 Task: Look for space in Vittorio Veneto, Italy from 3rd August, 2023 to 17th August, 2023 for 3 adults, 1 child in price range Rs.3000 to Rs.15000. Place can be entire place with 3 bedrooms having 4 beds and 2 bathrooms. Property type can be house, flat, guest house. Booking option can be shelf check-in. Required host language is English.
Action: Mouse moved to (496, 78)
Screenshot: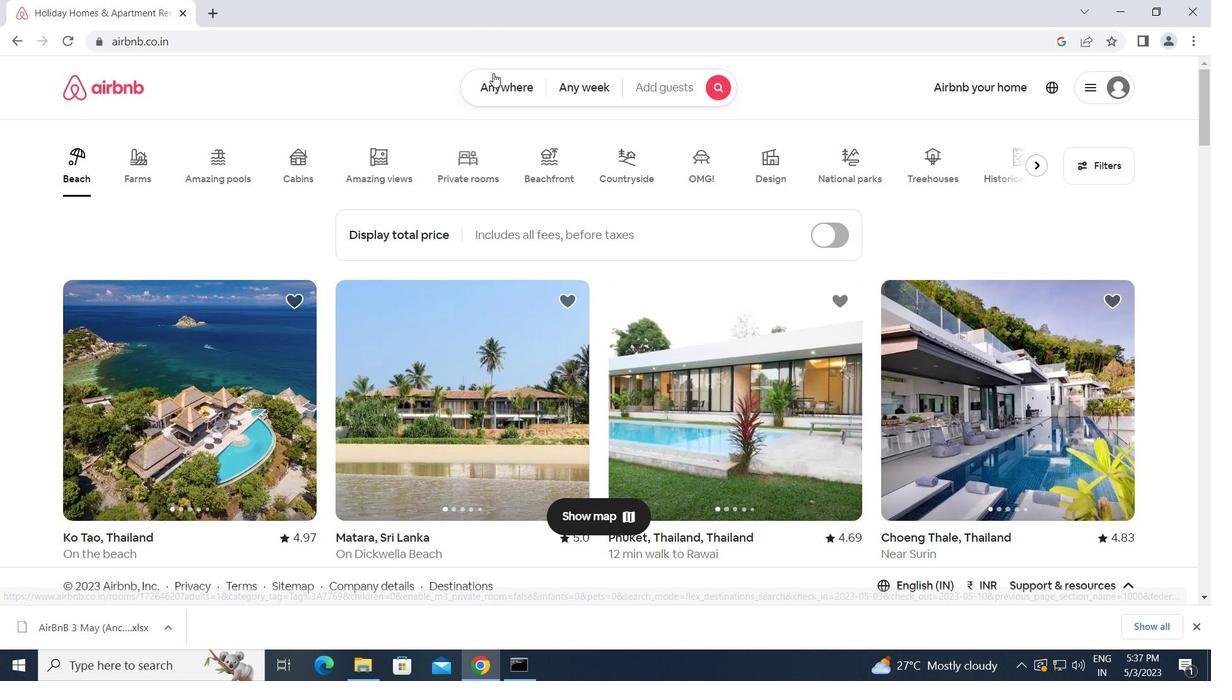 
Action: Mouse pressed left at (496, 78)
Screenshot: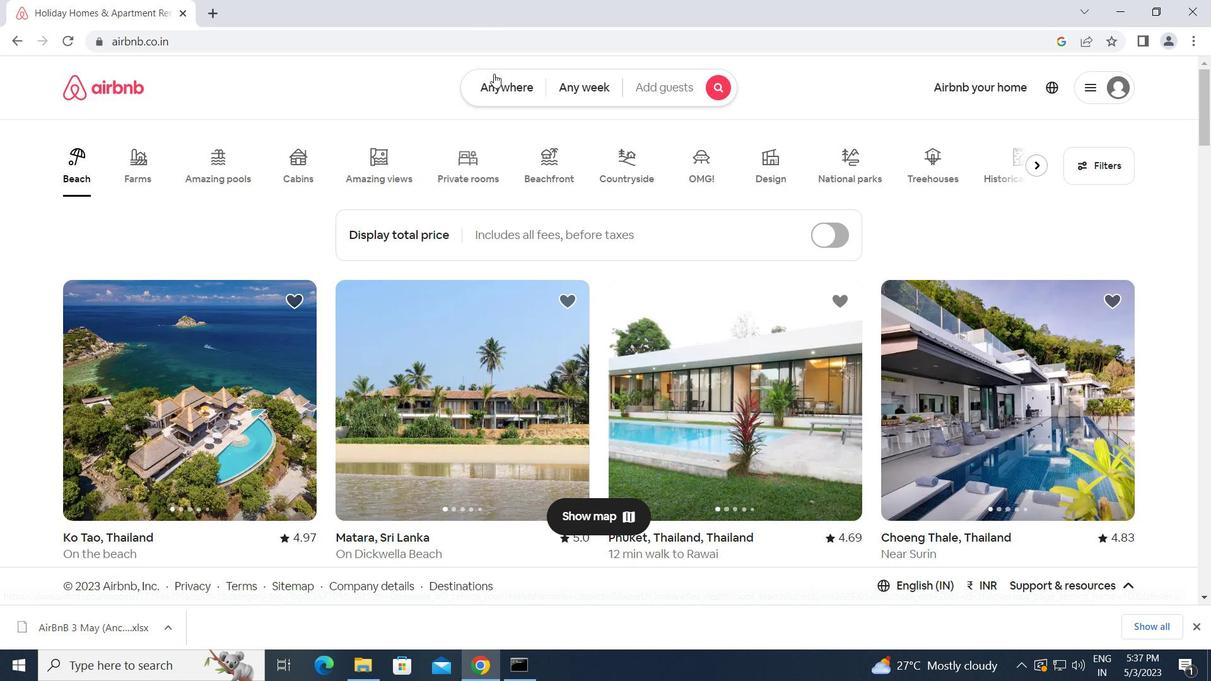 
Action: Mouse moved to (456, 123)
Screenshot: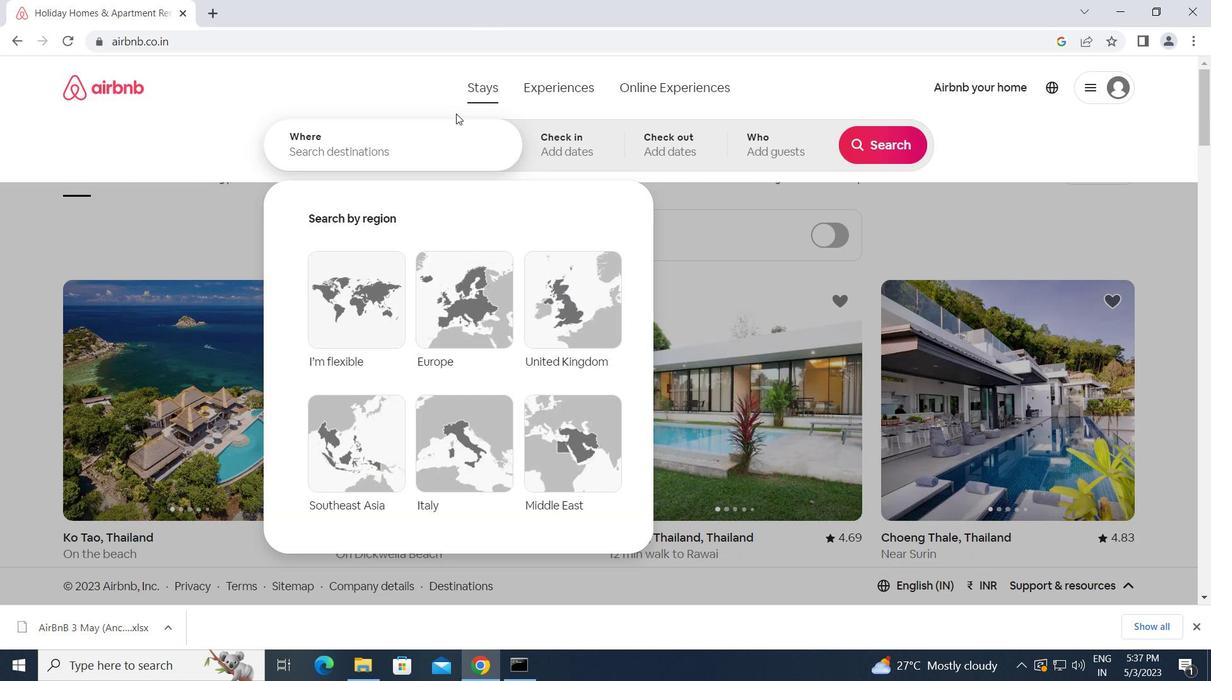 
Action: Mouse pressed left at (456, 123)
Screenshot: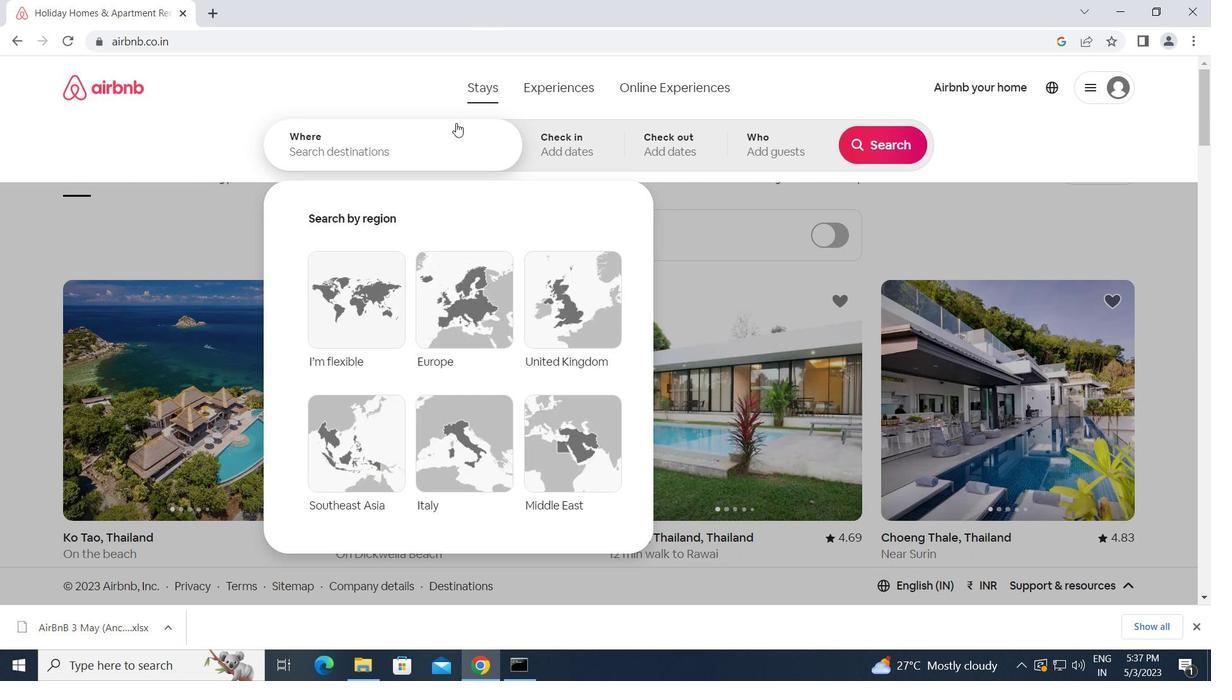 
Action: Key pressed v<Key.caps_lock>ittorio<Key.space><Key.caps_lock>v<Key.caps_lock>eneto,<Key.space><Key.caps_lock>i<Key.caps_lock>taly<Key.enter>
Screenshot: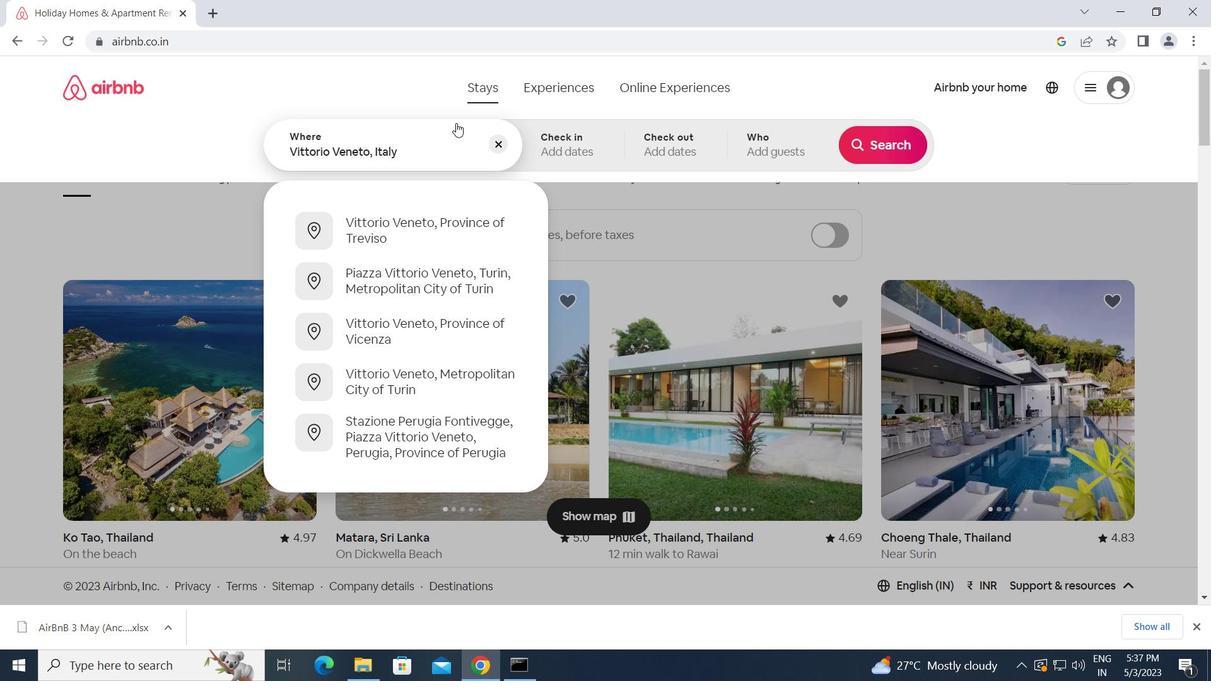 
Action: Mouse moved to (881, 270)
Screenshot: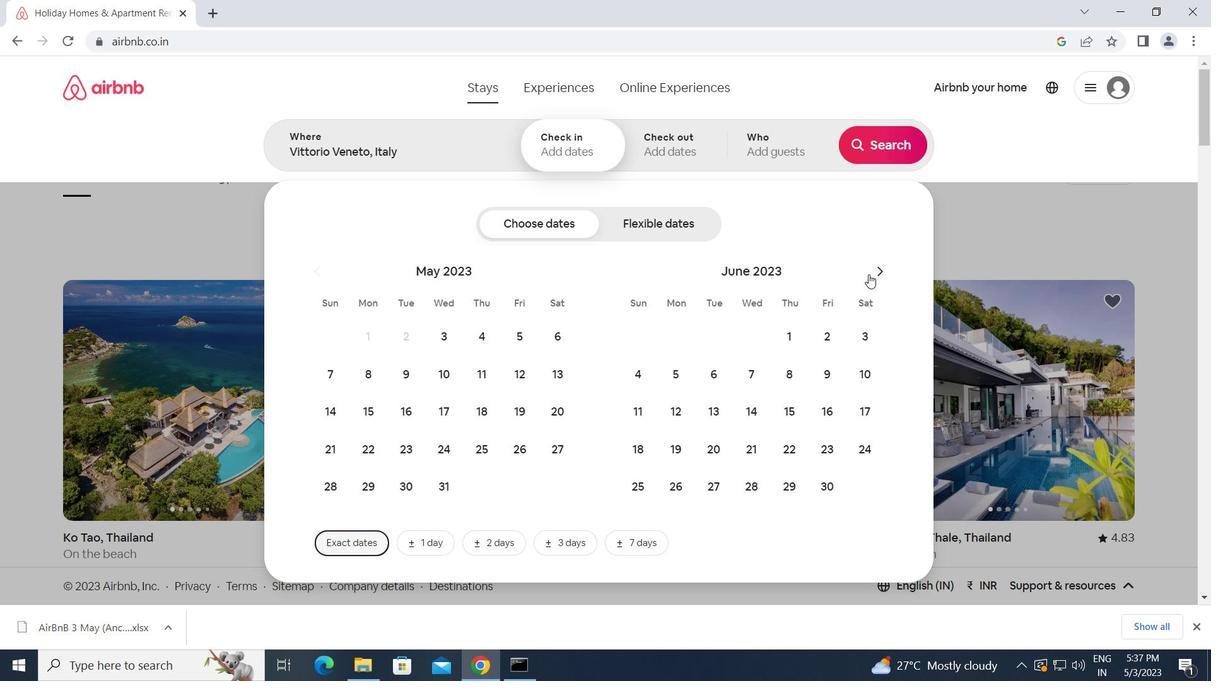 
Action: Mouse pressed left at (881, 270)
Screenshot: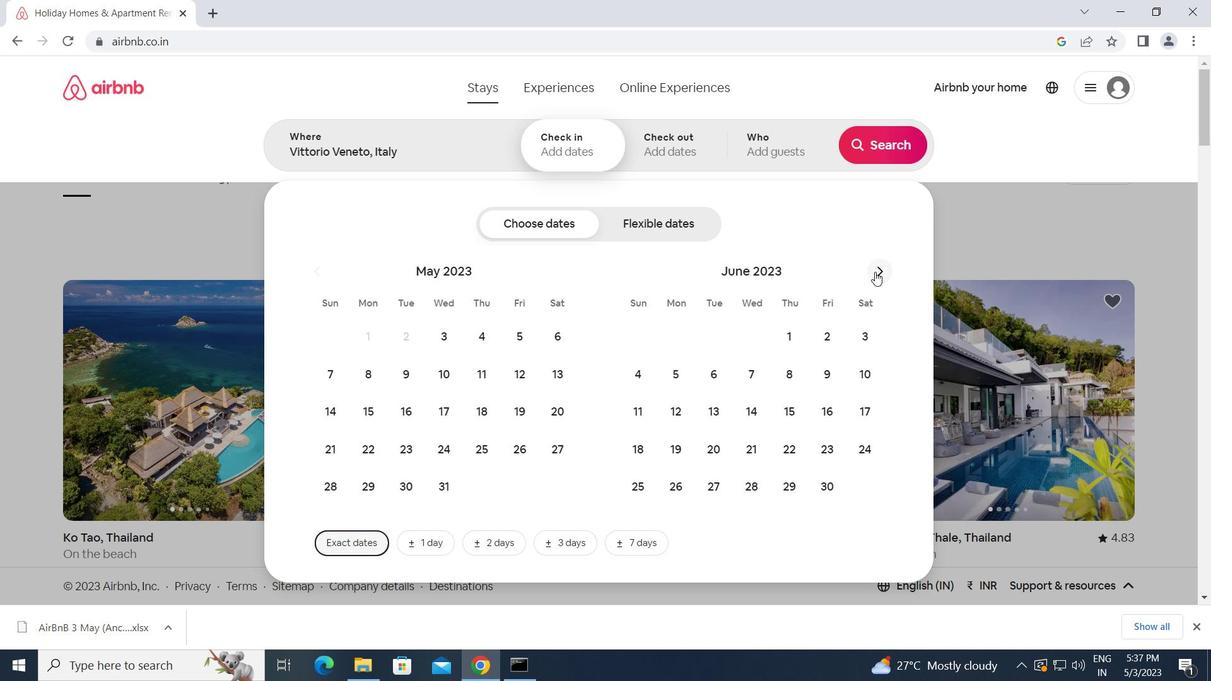 
Action: Mouse pressed left at (881, 270)
Screenshot: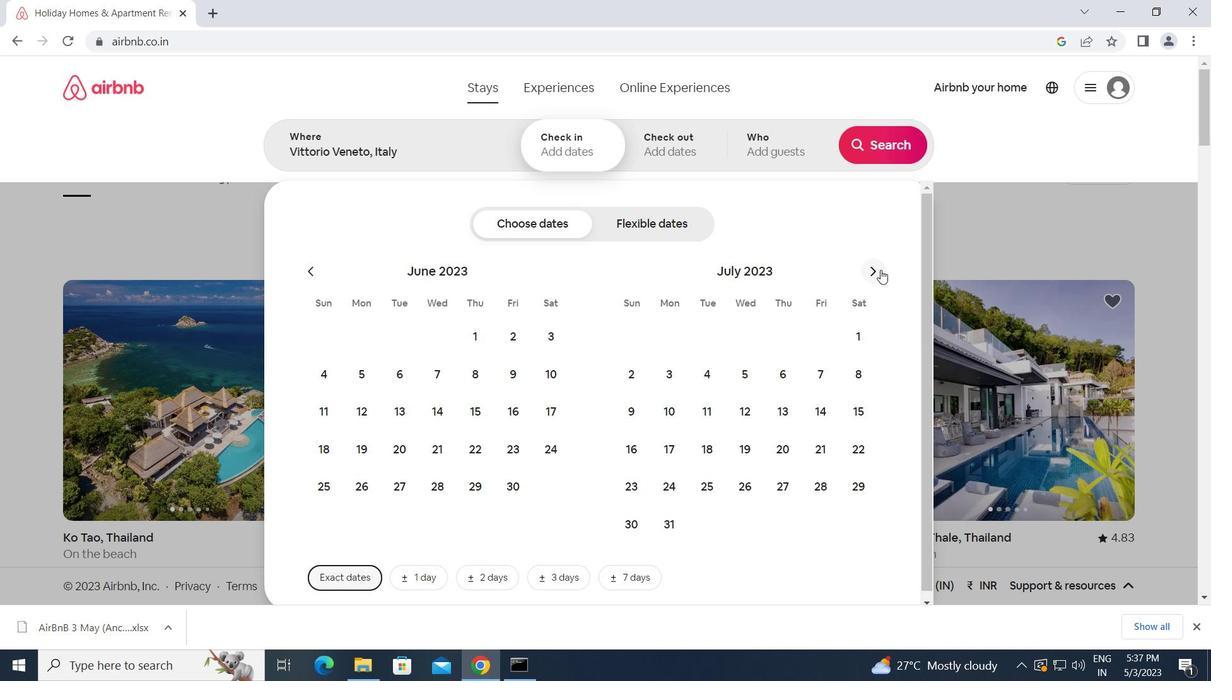 
Action: Mouse moved to (786, 335)
Screenshot: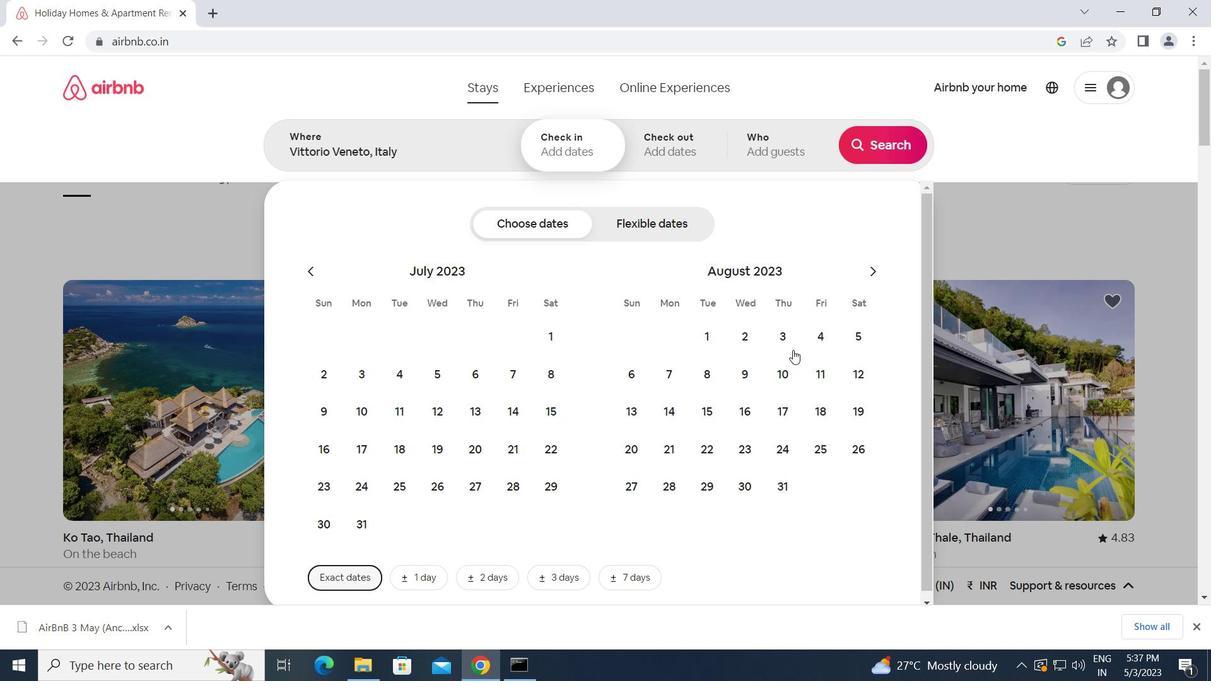 
Action: Mouse pressed left at (786, 335)
Screenshot: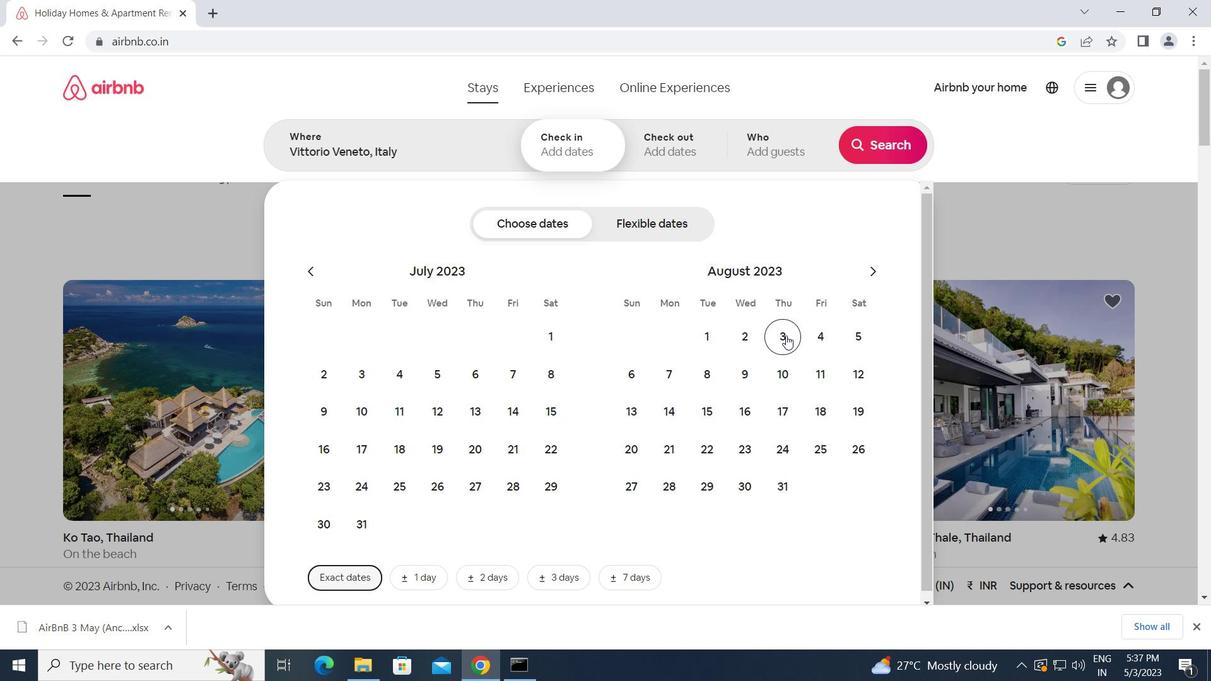
Action: Mouse moved to (793, 415)
Screenshot: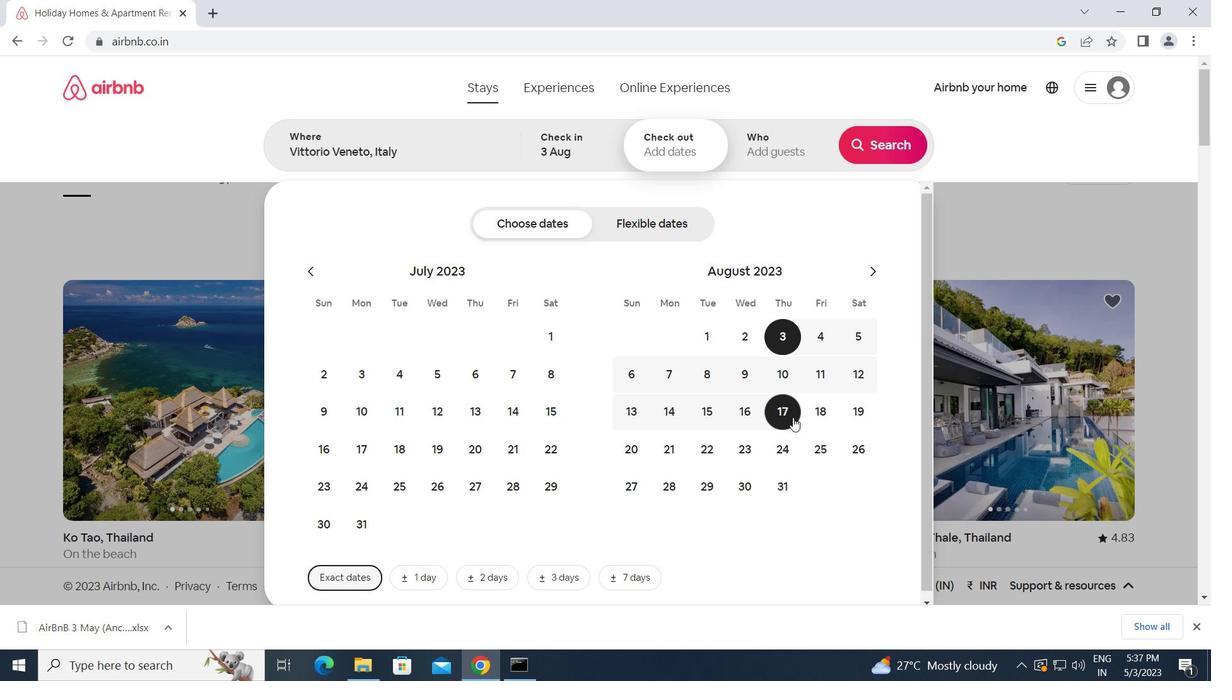 
Action: Mouse pressed left at (793, 415)
Screenshot: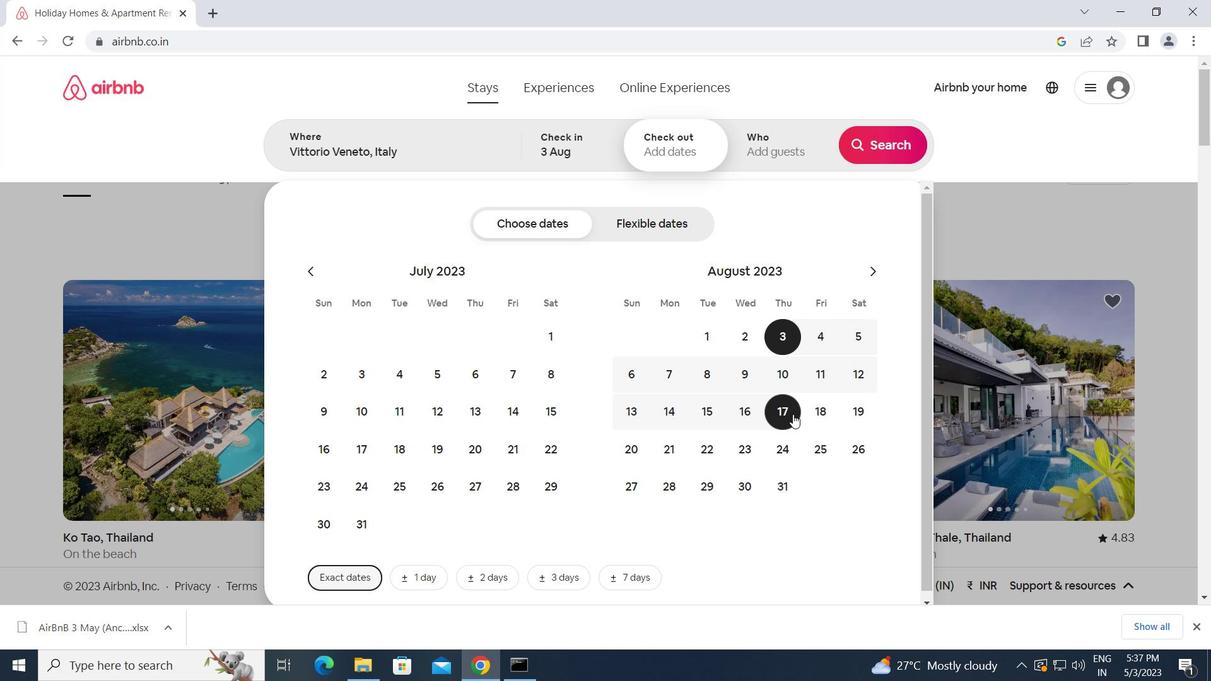 
Action: Mouse moved to (775, 154)
Screenshot: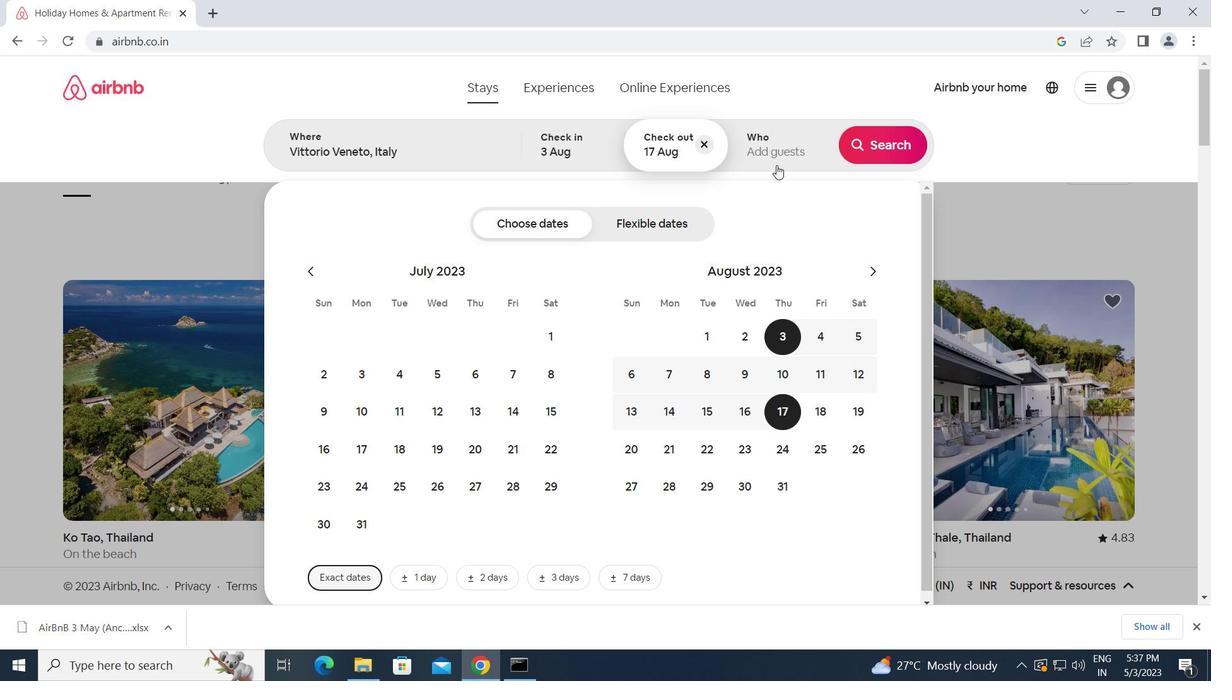 
Action: Mouse pressed left at (775, 154)
Screenshot: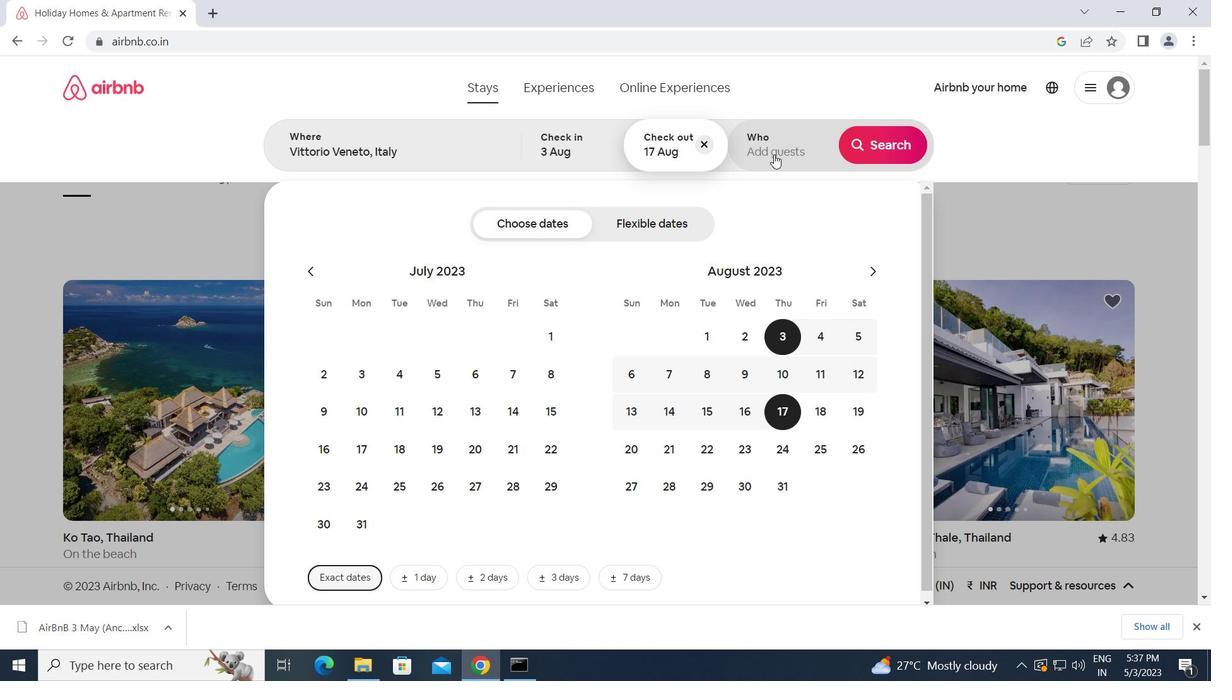 
Action: Mouse moved to (889, 226)
Screenshot: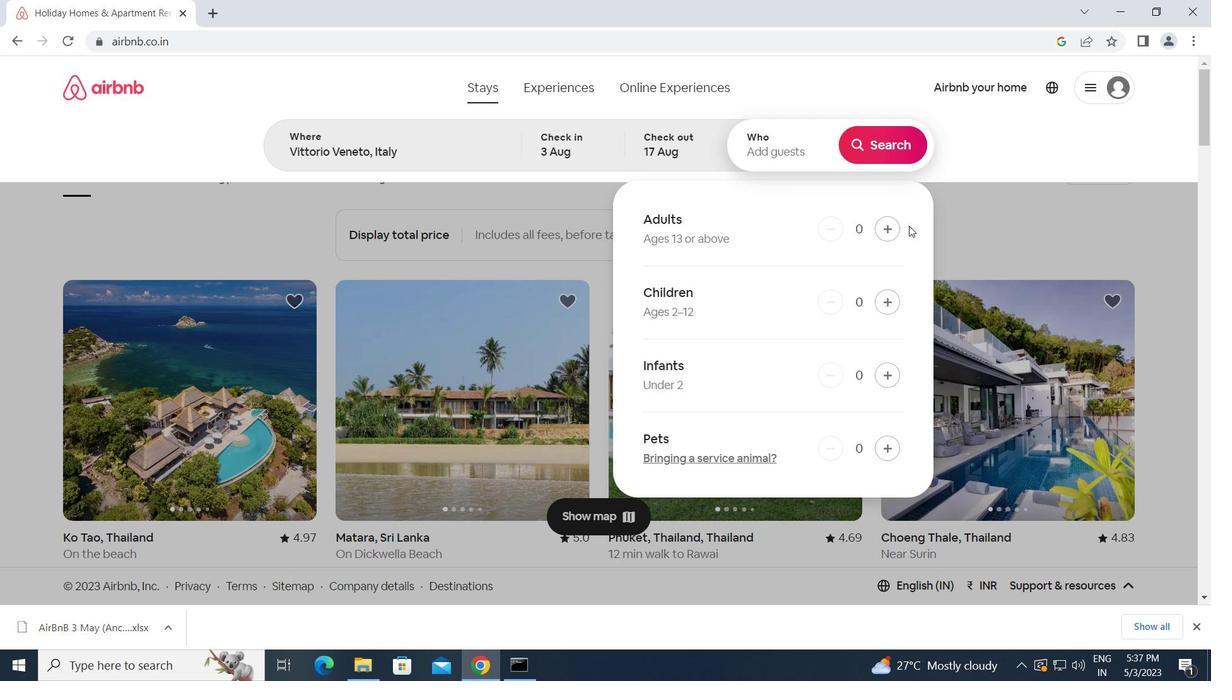 
Action: Mouse pressed left at (889, 226)
Screenshot: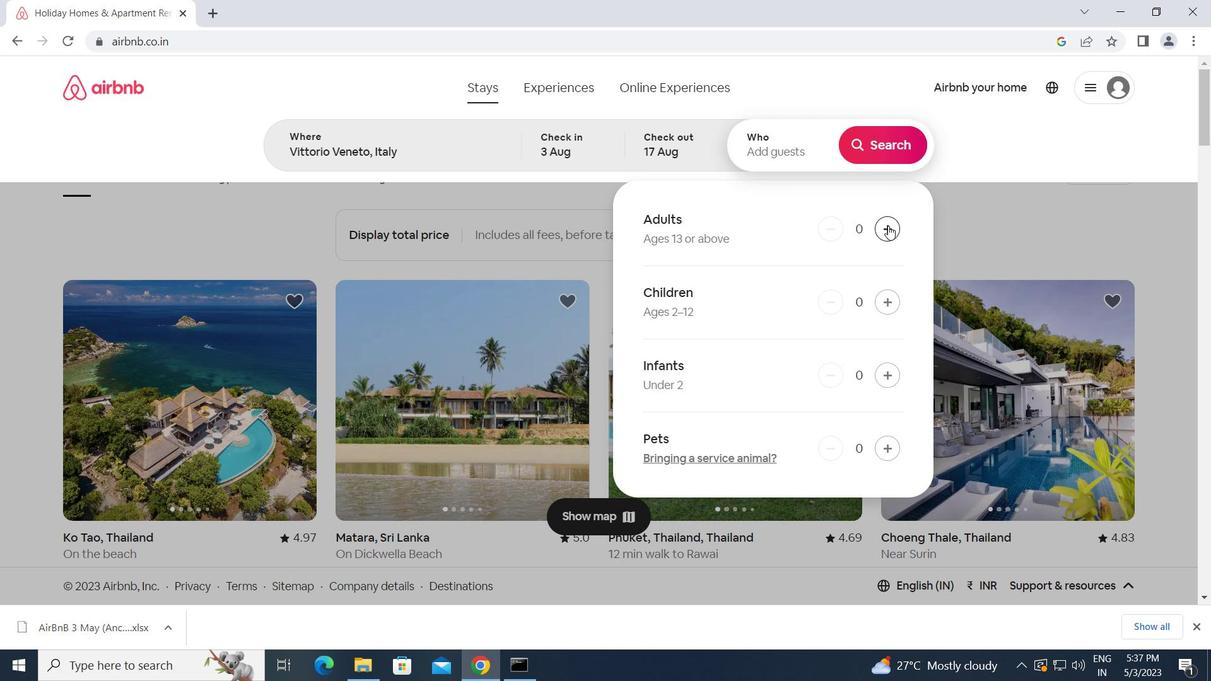 
Action: Mouse pressed left at (889, 226)
Screenshot: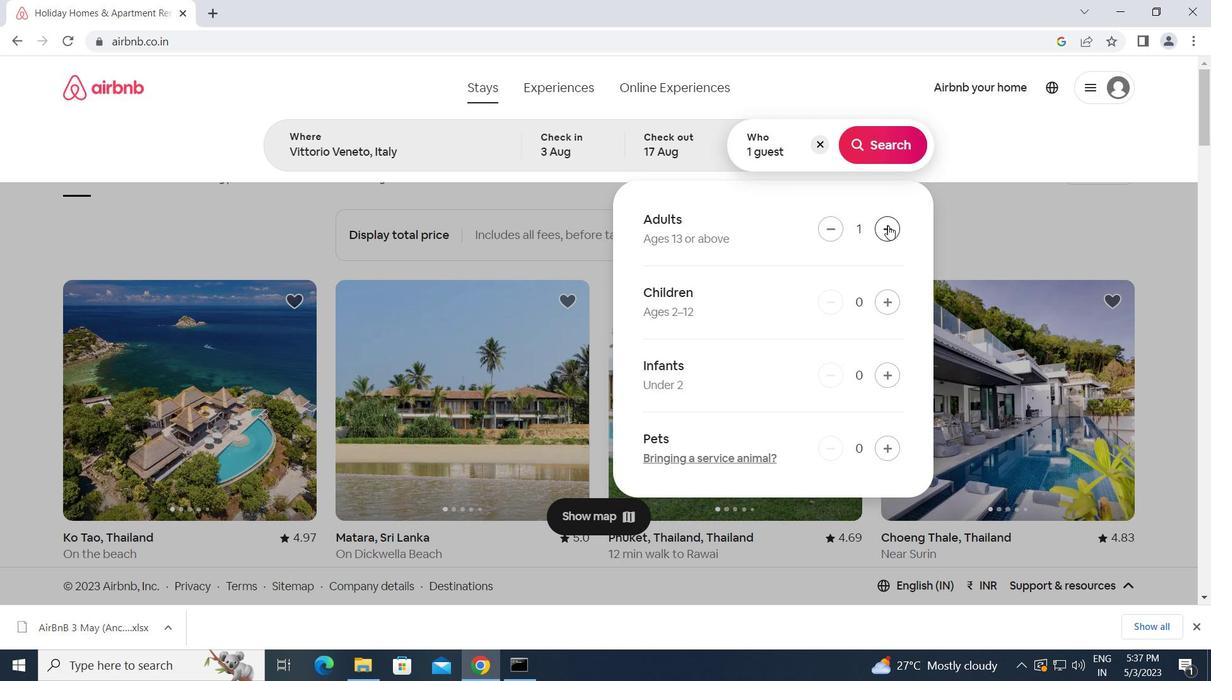
Action: Mouse pressed left at (889, 226)
Screenshot: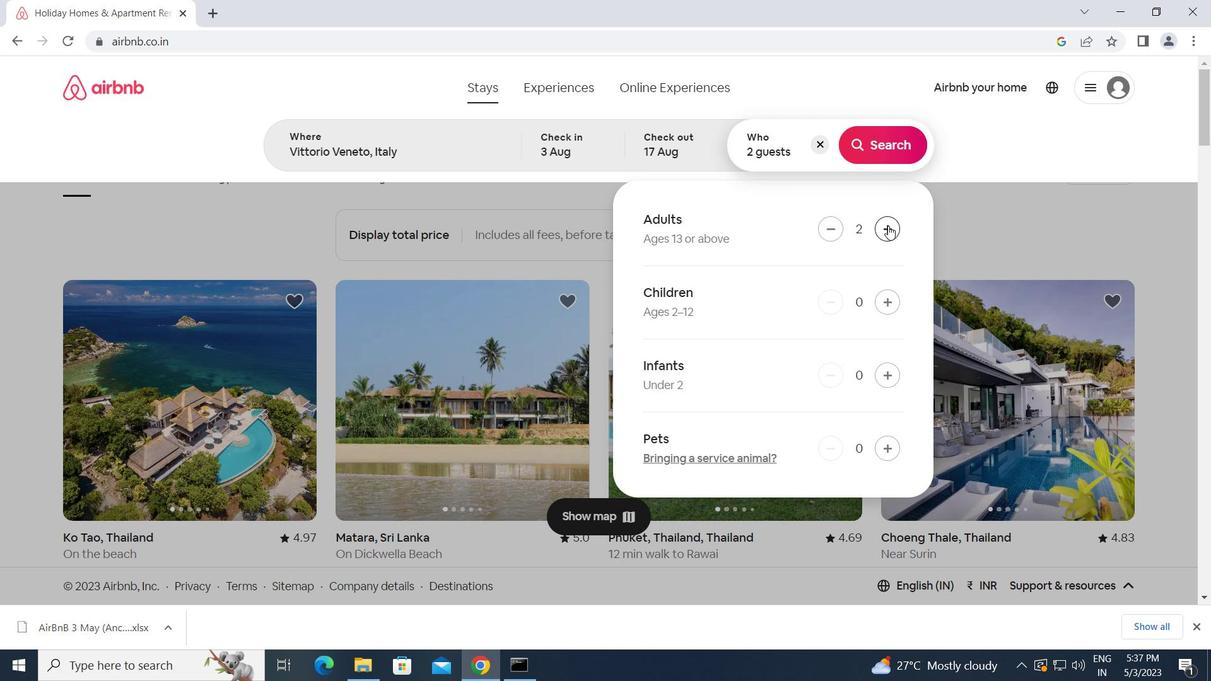 
Action: Mouse moved to (878, 299)
Screenshot: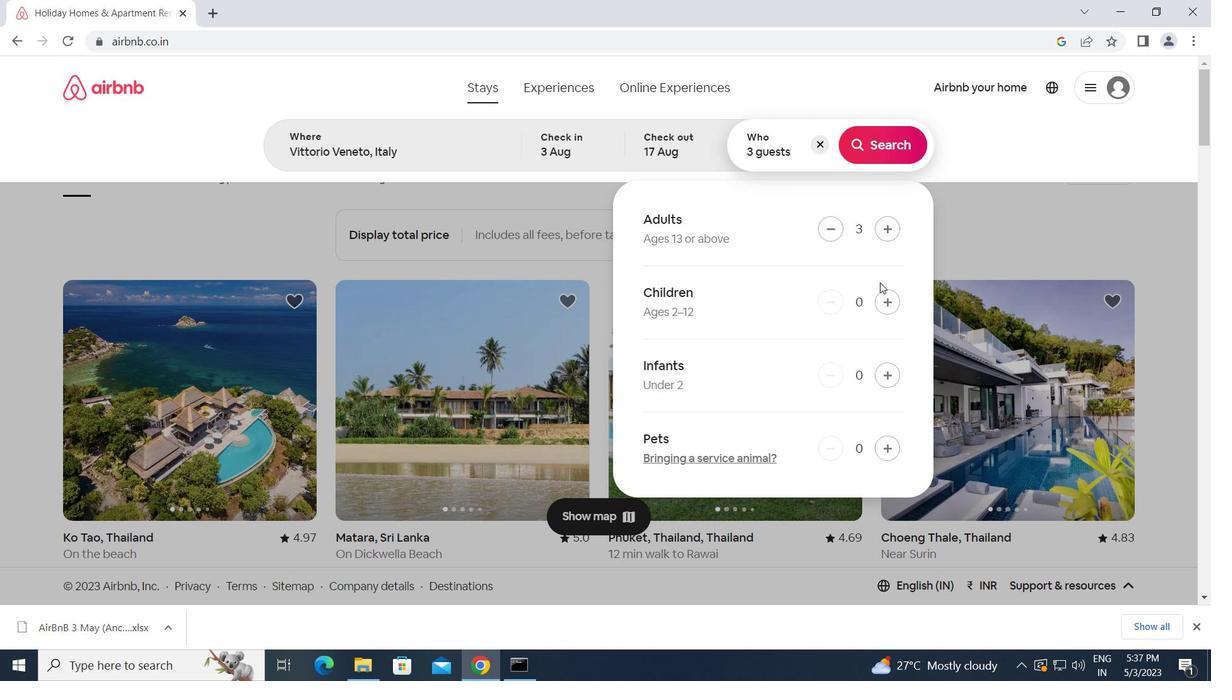 
Action: Mouse pressed left at (878, 299)
Screenshot: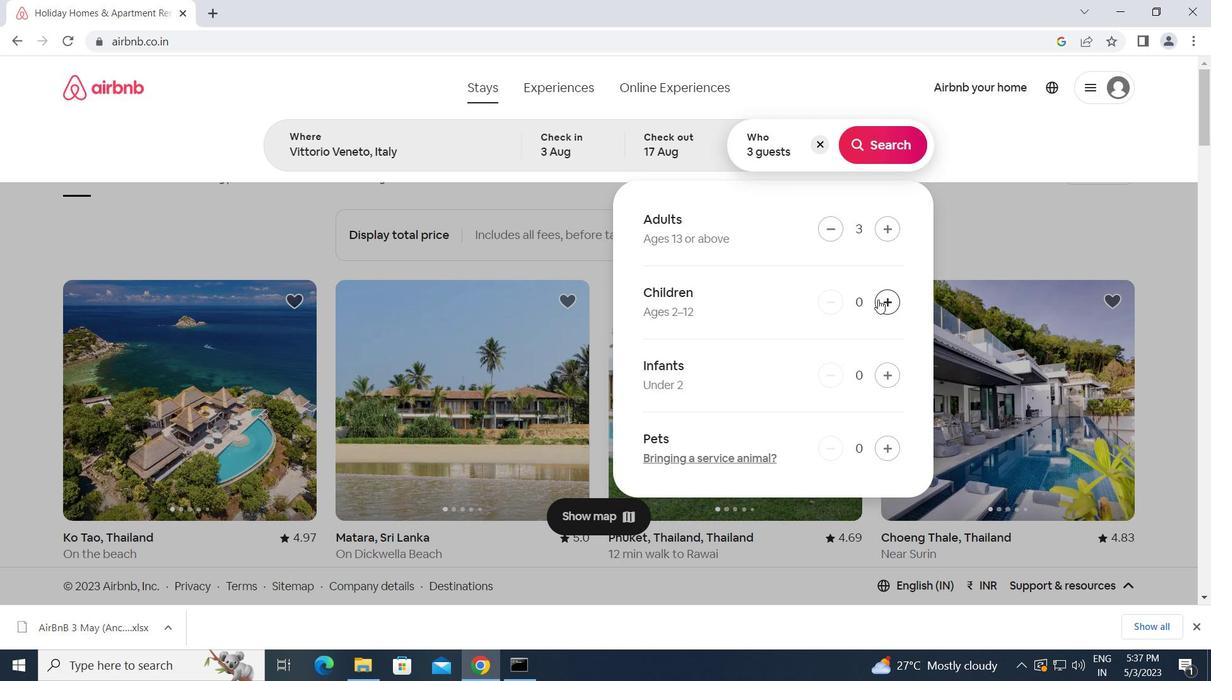 
Action: Mouse moved to (888, 145)
Screenshot: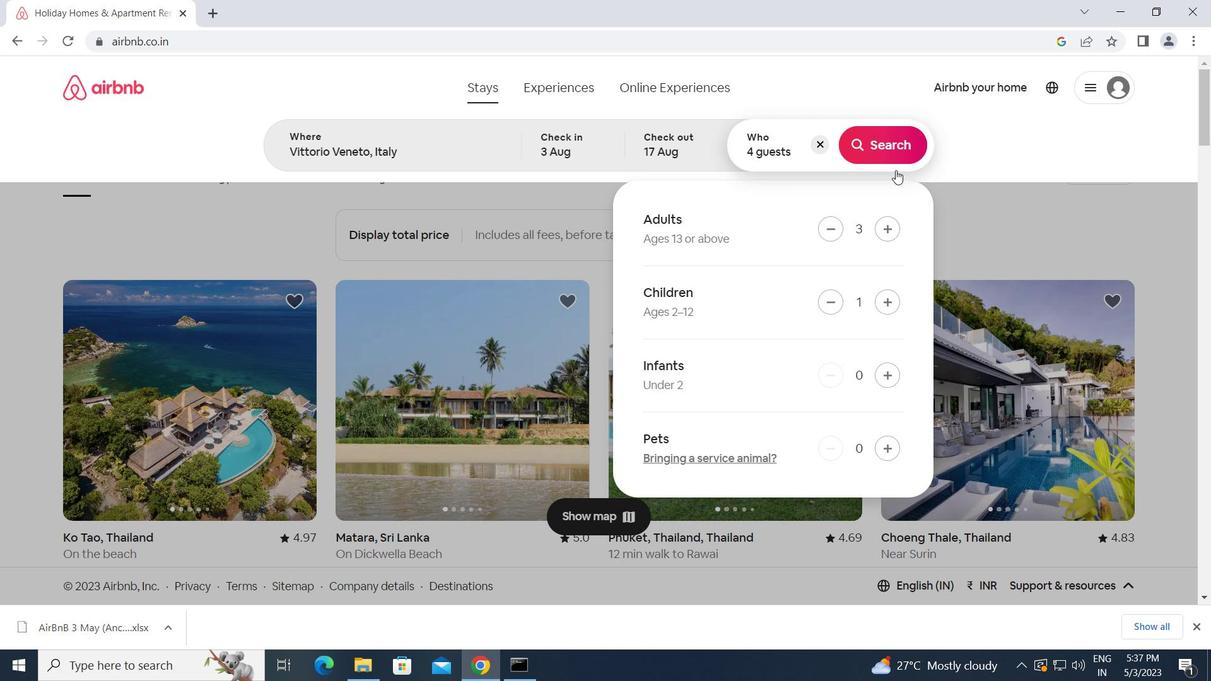 
Action: Mouse pressed left at (888, 145)
Screenshot: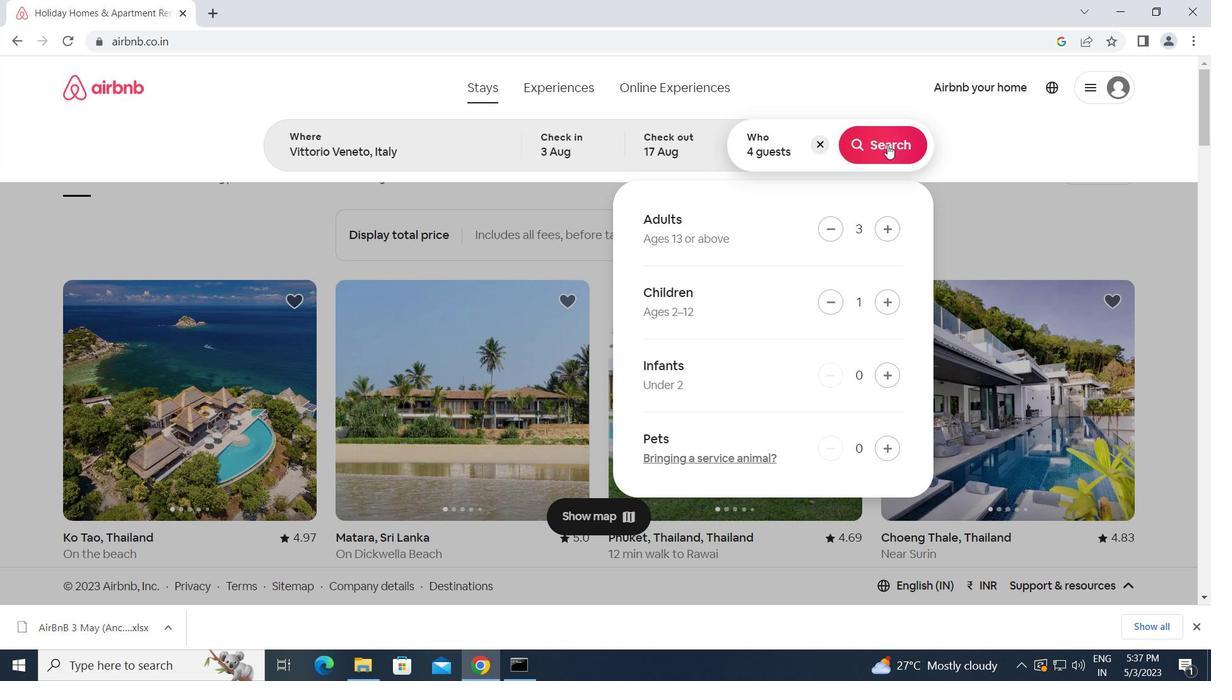 
Action: Mouse moved to (1154, 152)
Screenshot: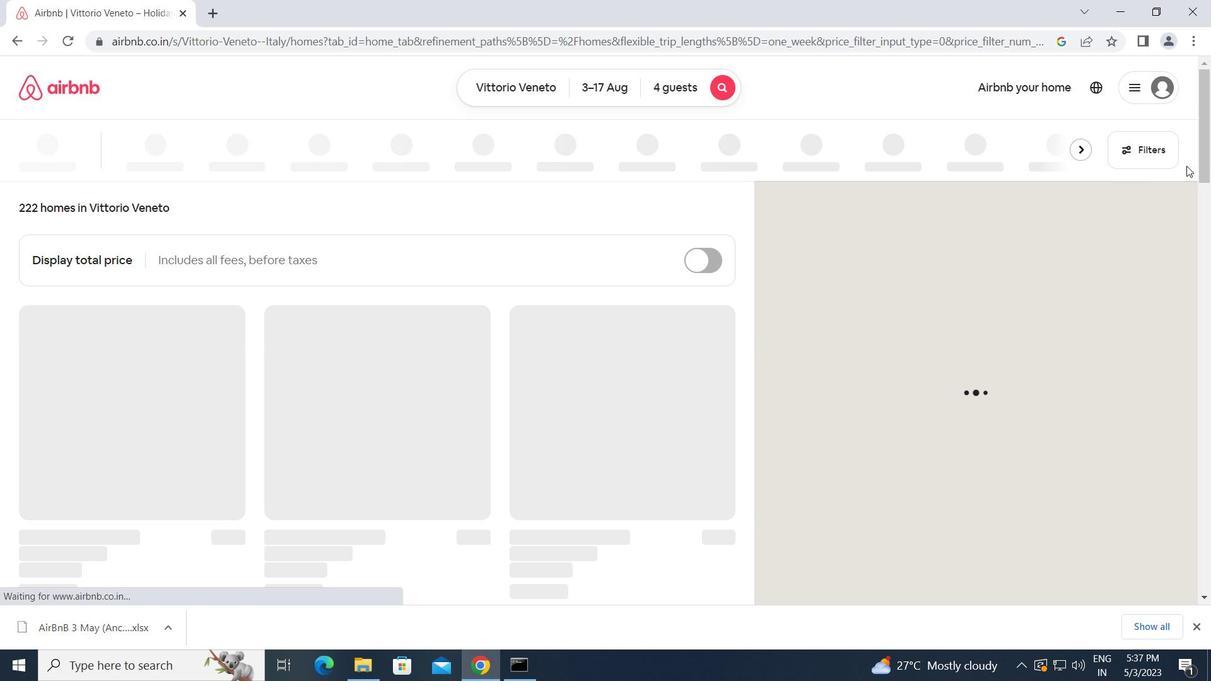 
Action: Mouse pressed left at (1154, 152)
Screenshot: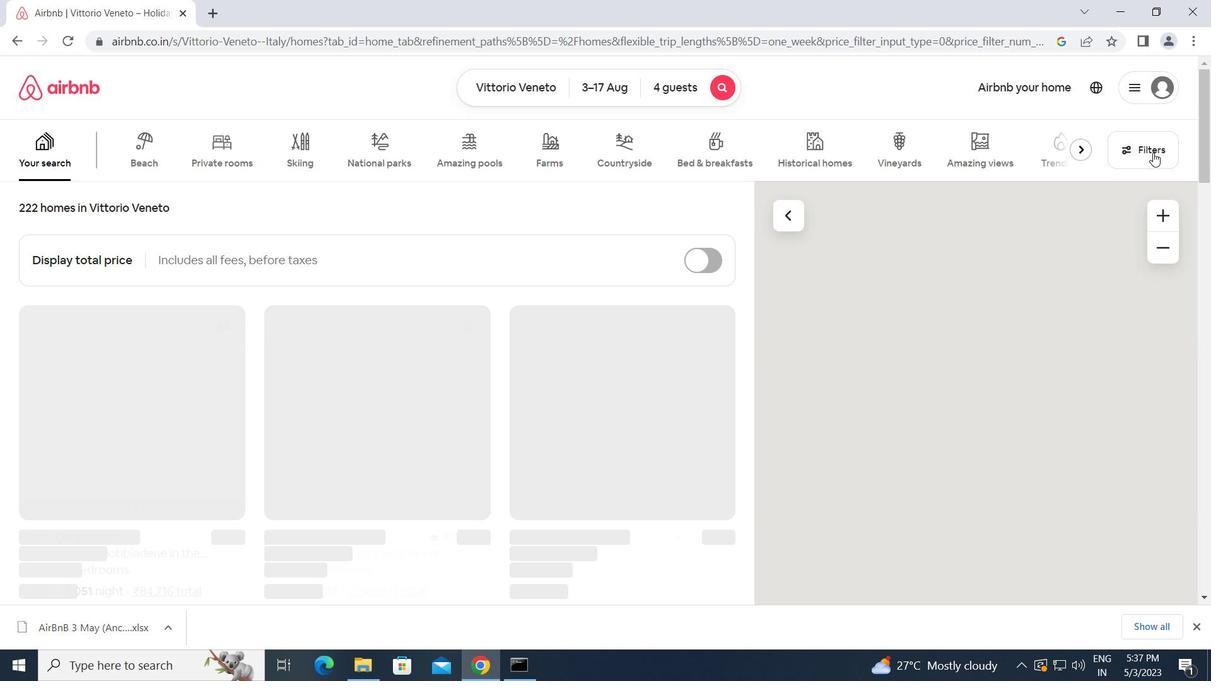 
Action: Mouse moved to (390, 348)
Screenshot: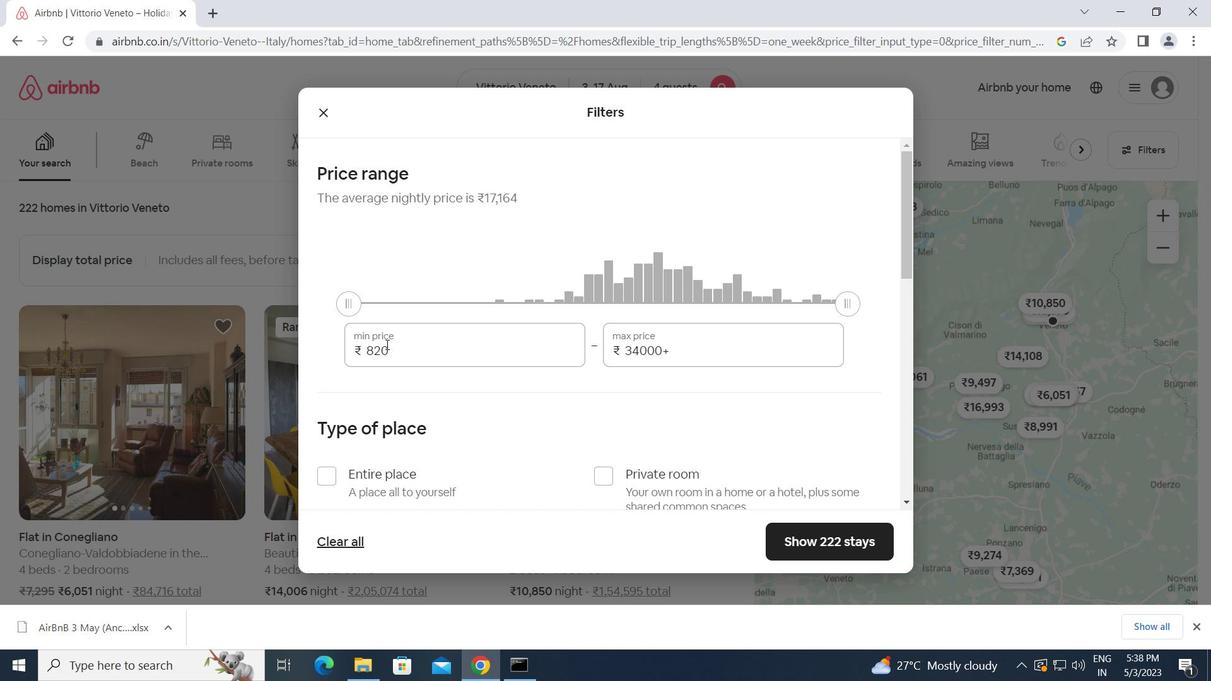 
Action: Mouse pressed left at (390, 348)
Screenshot: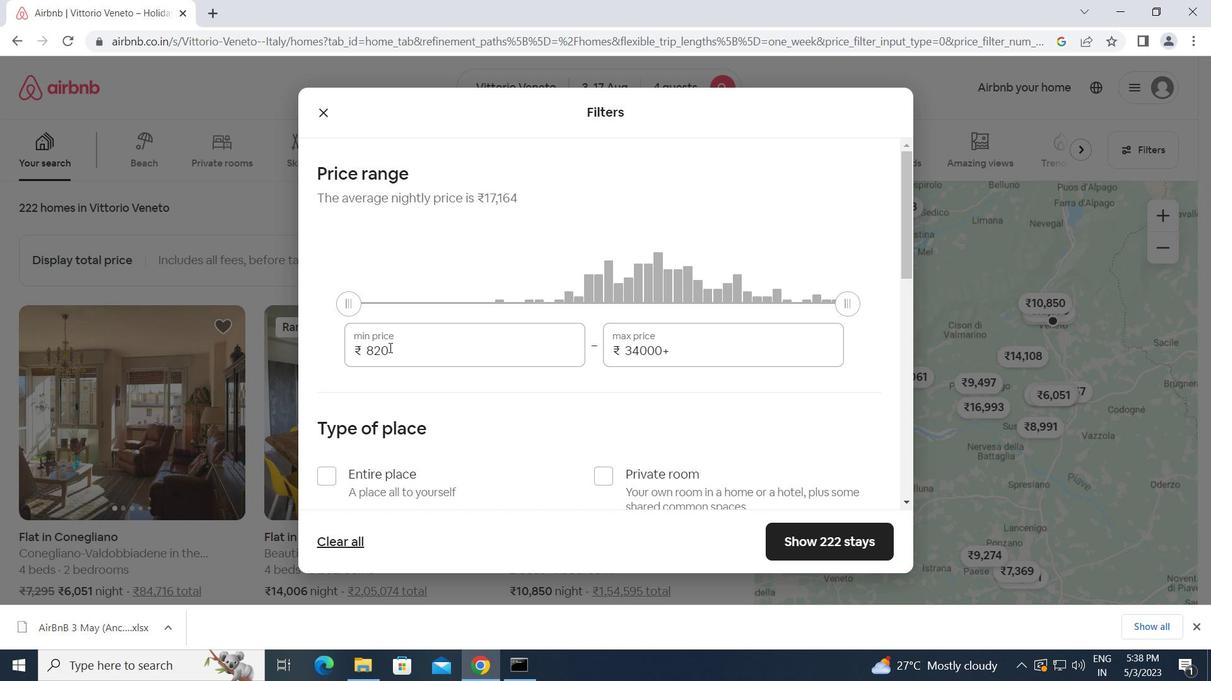 
Action: Mouse moved to (344, 354)
Screenshot: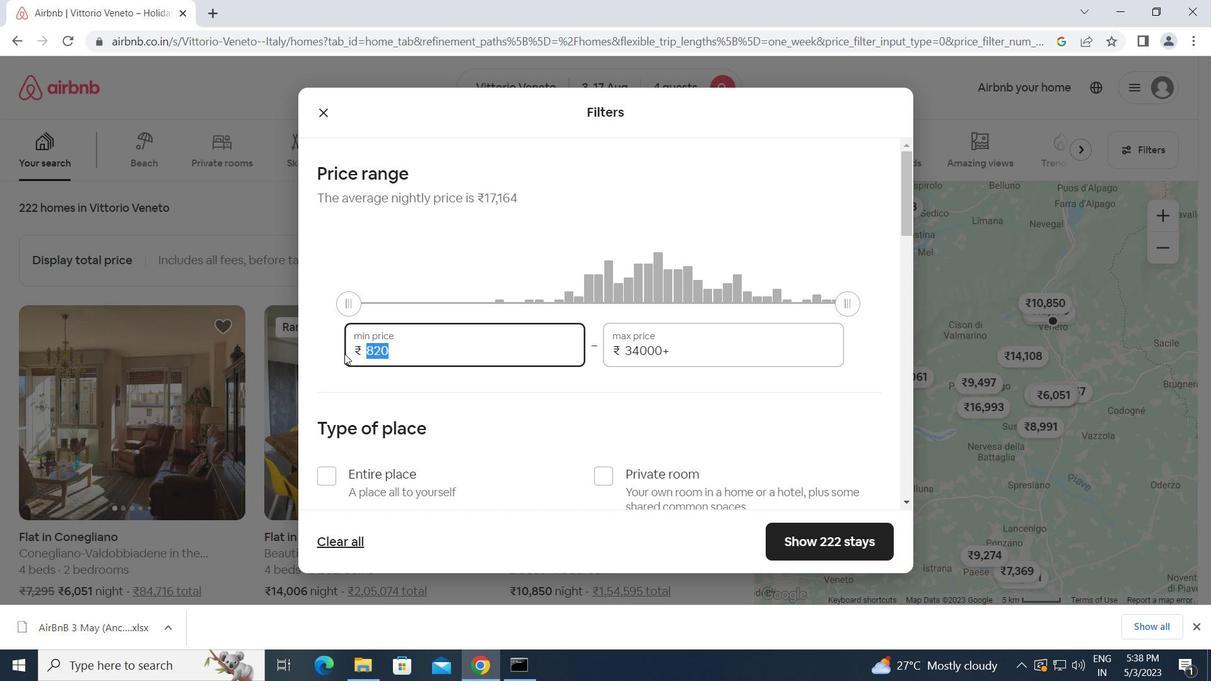 
Action: Key pressed 3000<Key.tab>150<Key.backspace><Key.backspace><Key.backspace><Key.backspace><Key.backspace><Key.backspace><Key.backspace><Key.backspace><Key.backspace><Key.backspace><Key.backspace><Key.backspace><Key.backspace><Key.backspace>15000
Screenshot: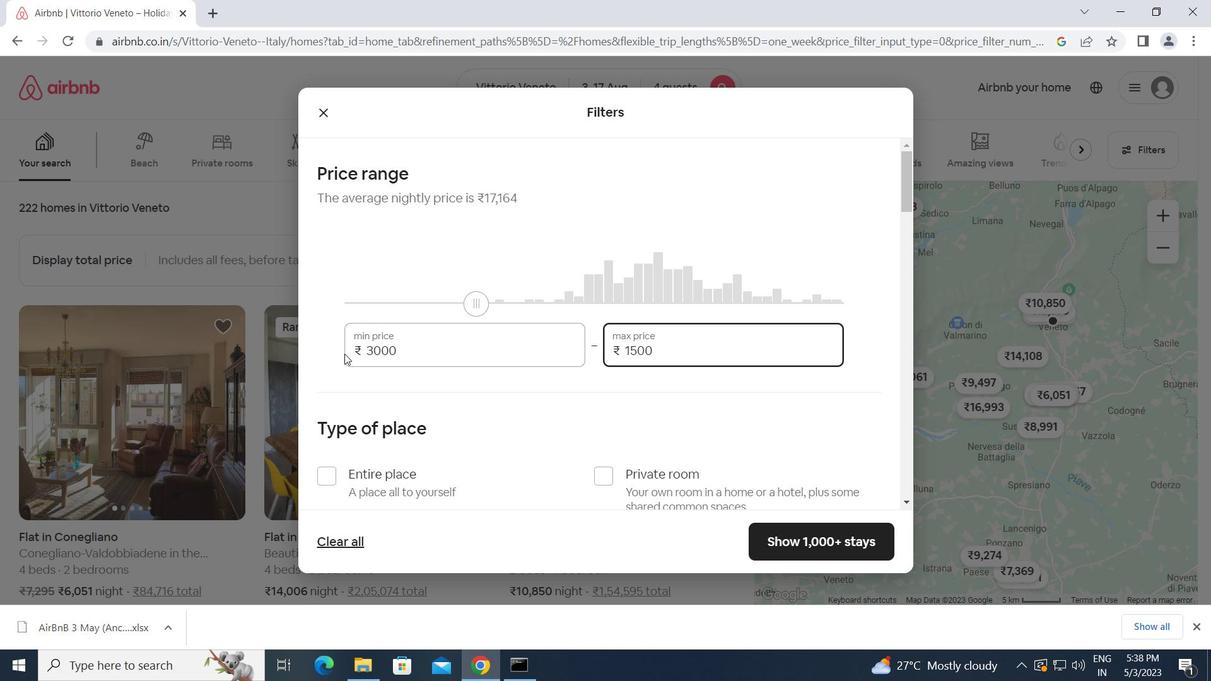 
Action: Mouse moved to (343, 359)
Screenshot: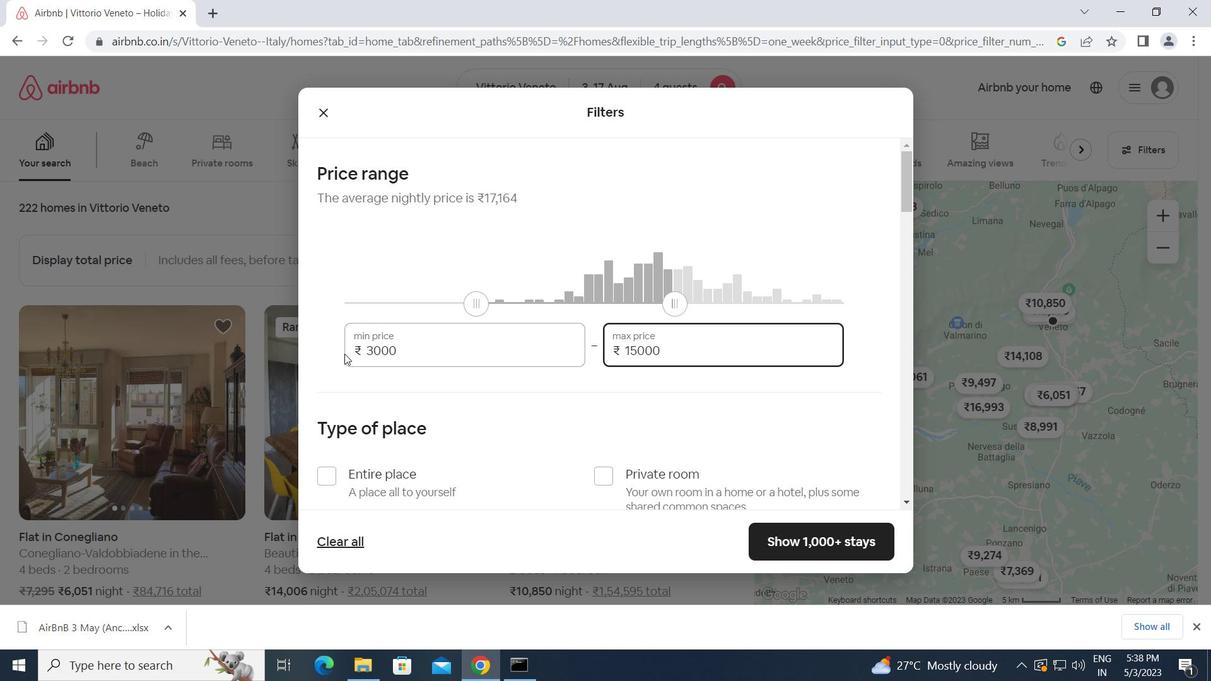 
Action: Mouse scrolled (343, 358) with delta (0, 0)
Screenshot: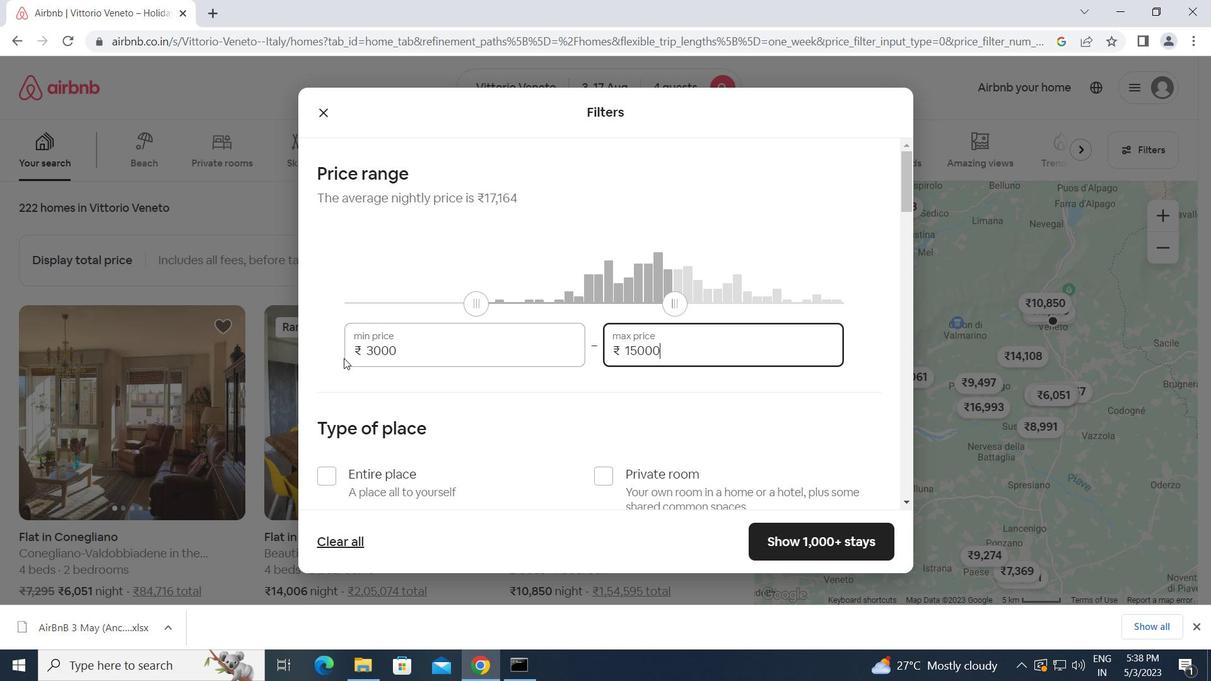 
Action: Mouse moved to (333, 401)
Screenshot: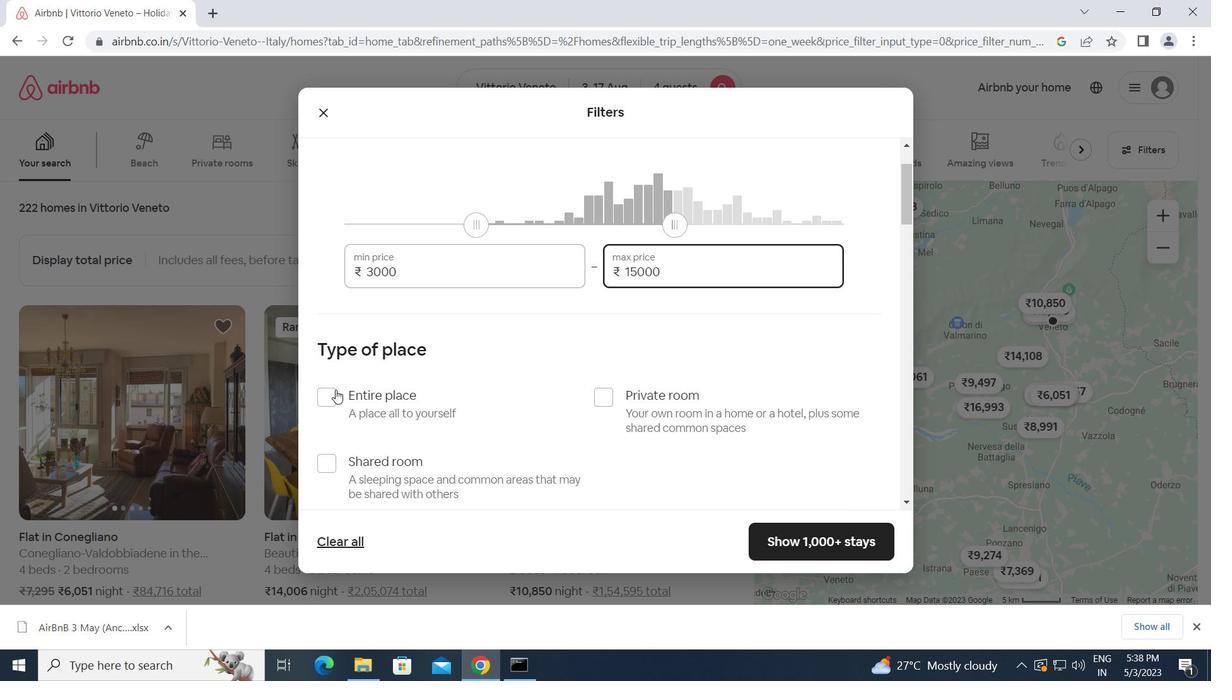 
Action: Mouse pressed left at (333, 401)
Screenshot: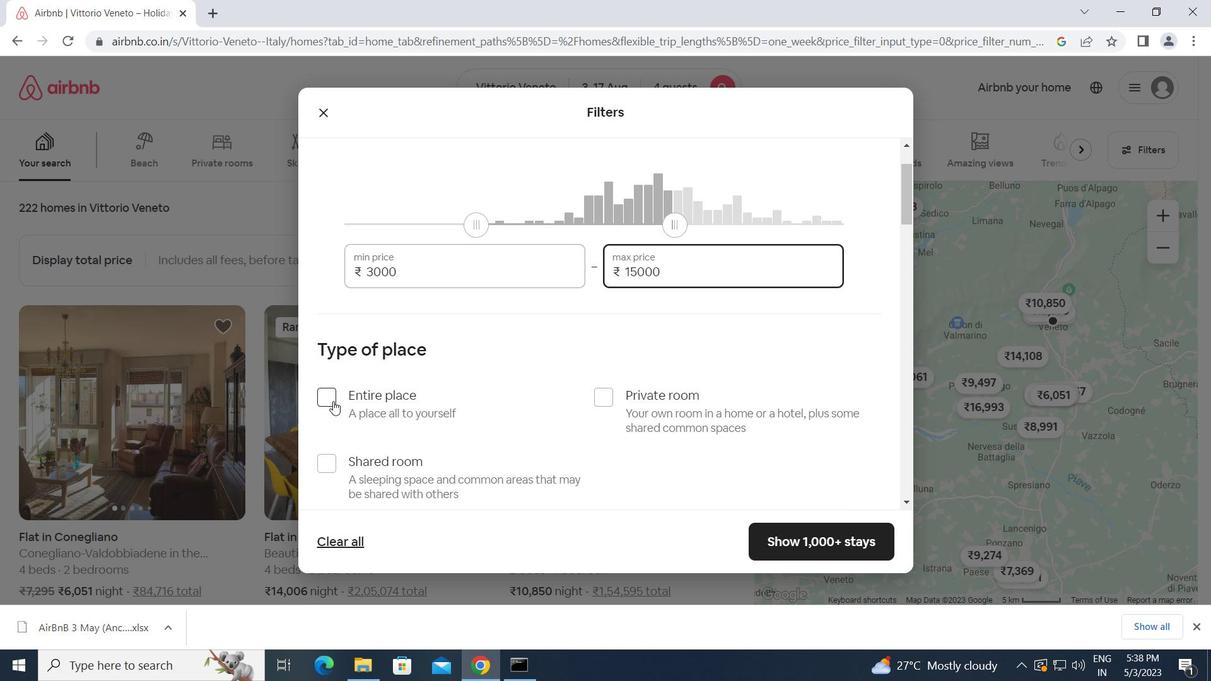 
Action: Mouse moved to (556, 434)
Screenshot: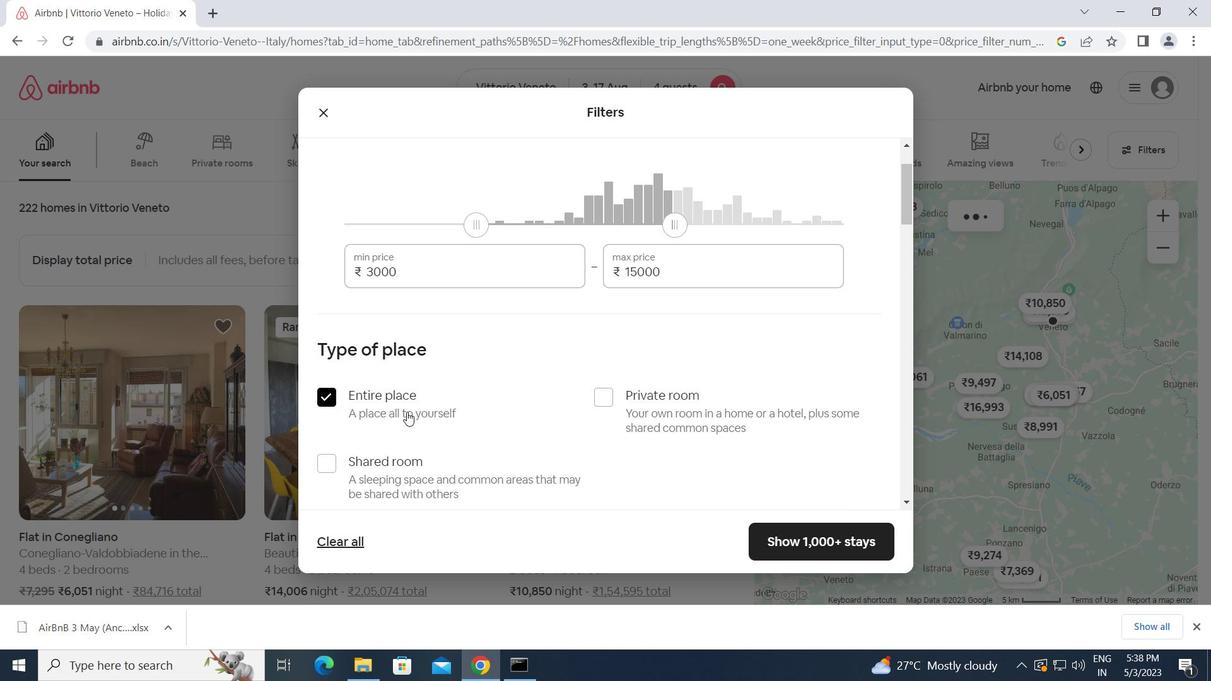 
Action: Mouse scrolled (556, 434) with delta (0, 0)
Screenshot: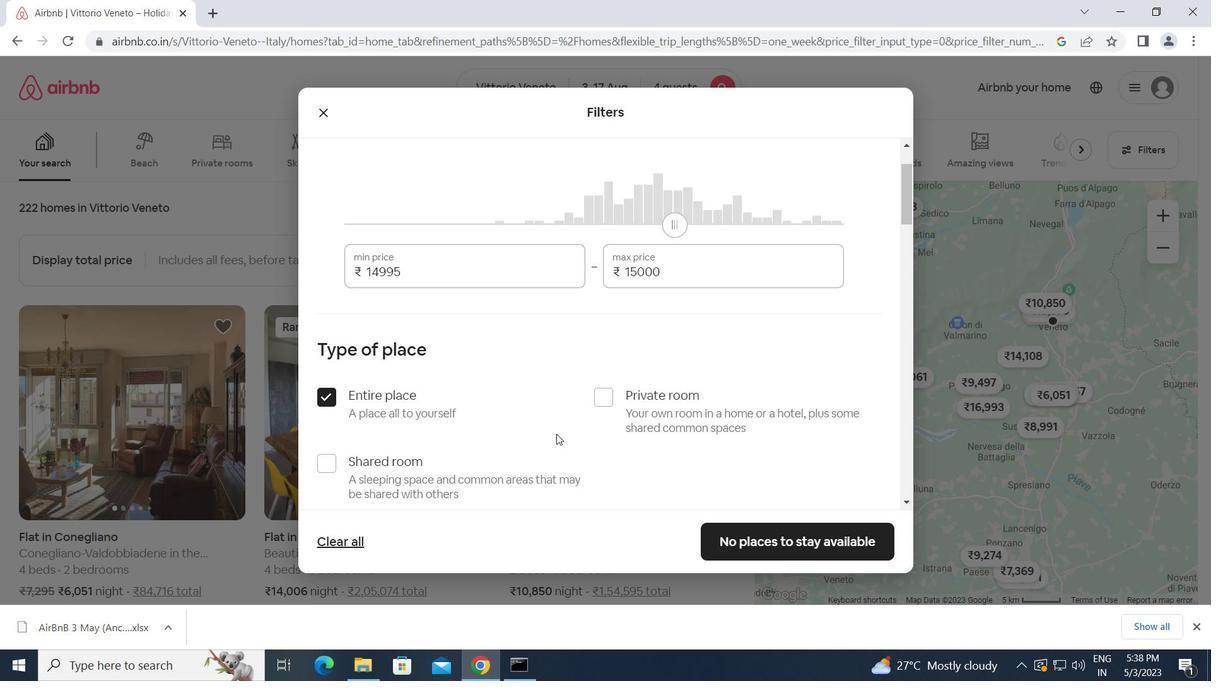 
Action: Mouse scrolled (556, 434) with delta (0, 0)
Screenshot: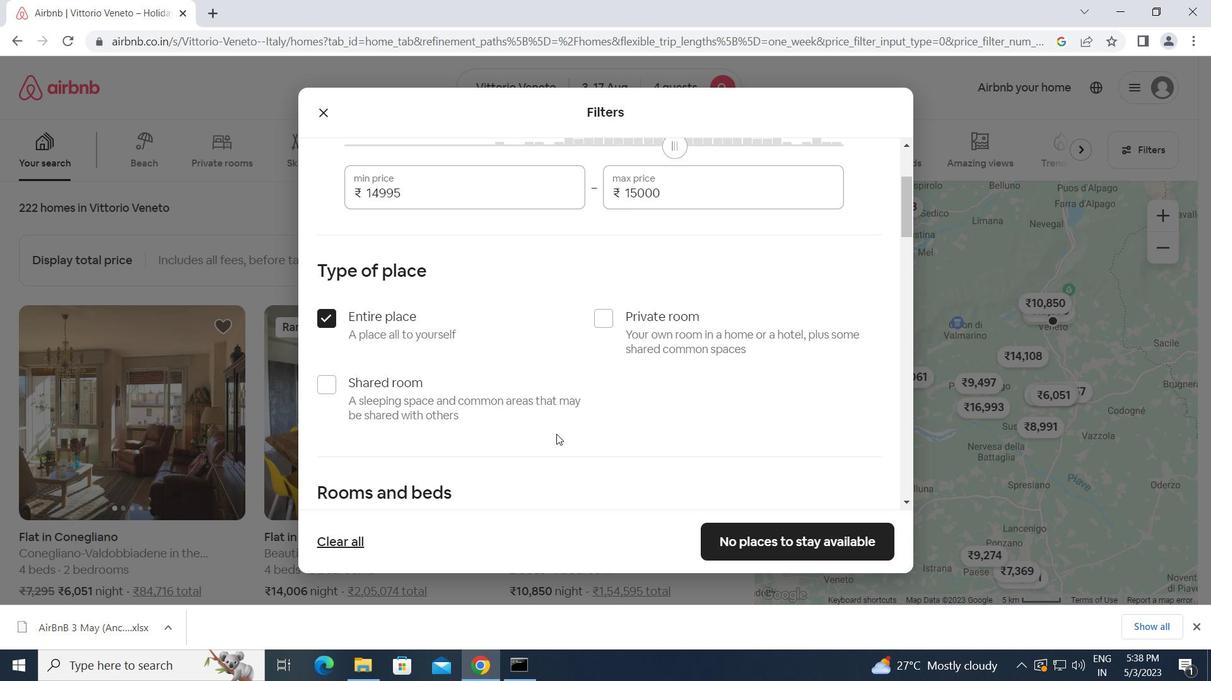 
Action: Mouse scrolled (556, 434) with delta (0, 0)
Screenshot: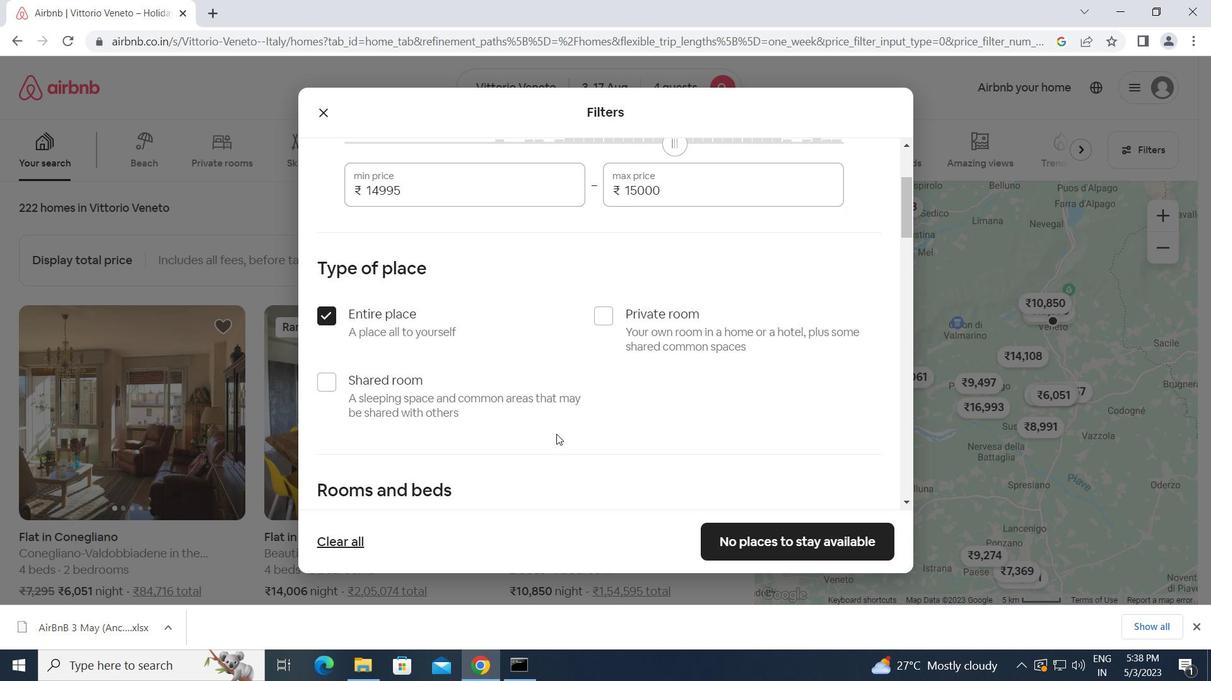 
Action: Mouse scrolled (556, 434) with delta (0, 0)
Screenshot: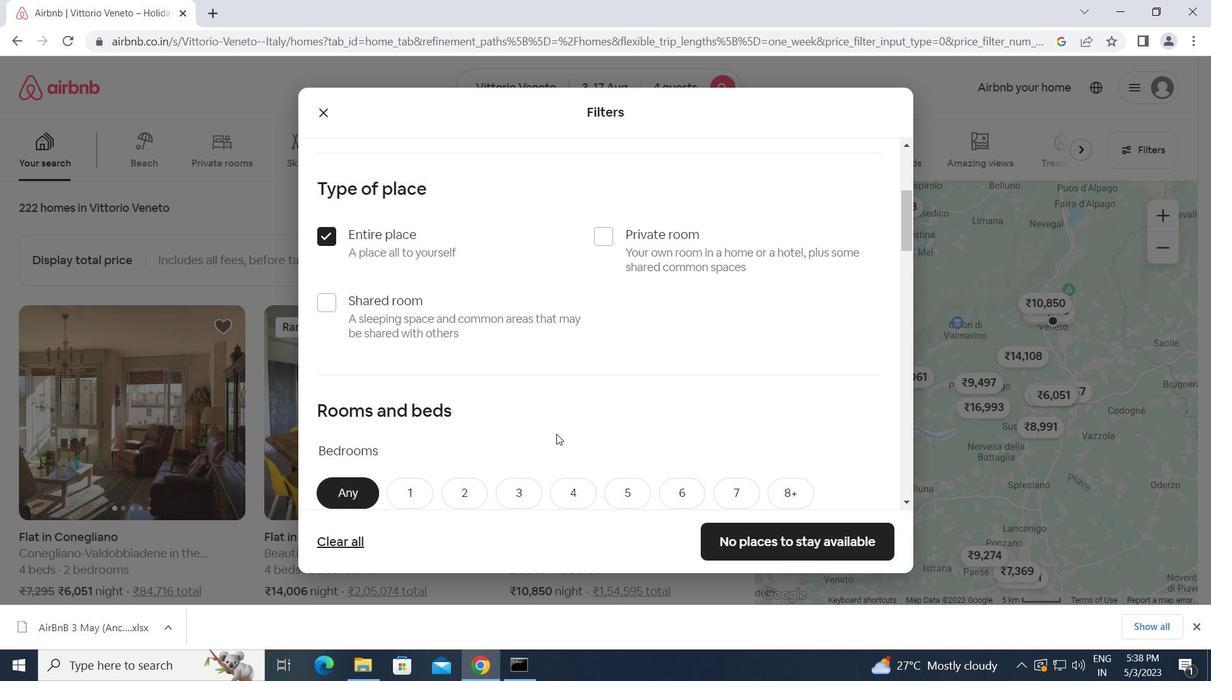 
Action: Mouse moved to (522, 345)
Screenshot: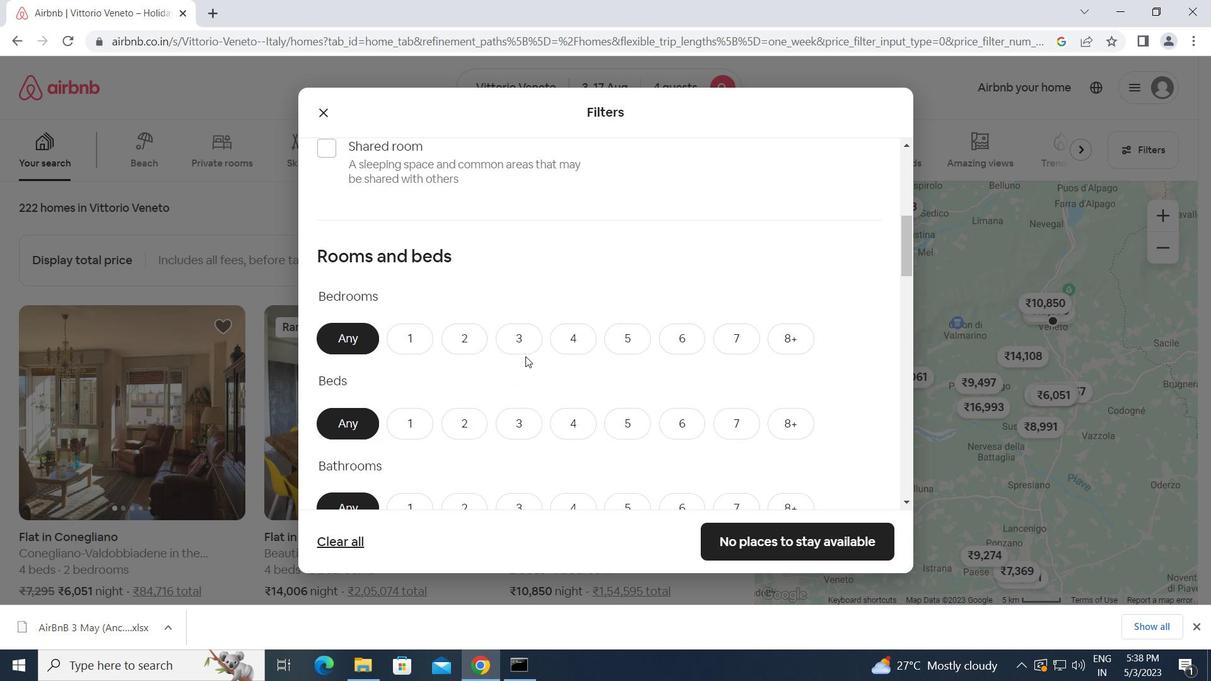 
Action: Mouse pressed left at (522, 345)
Screenshot: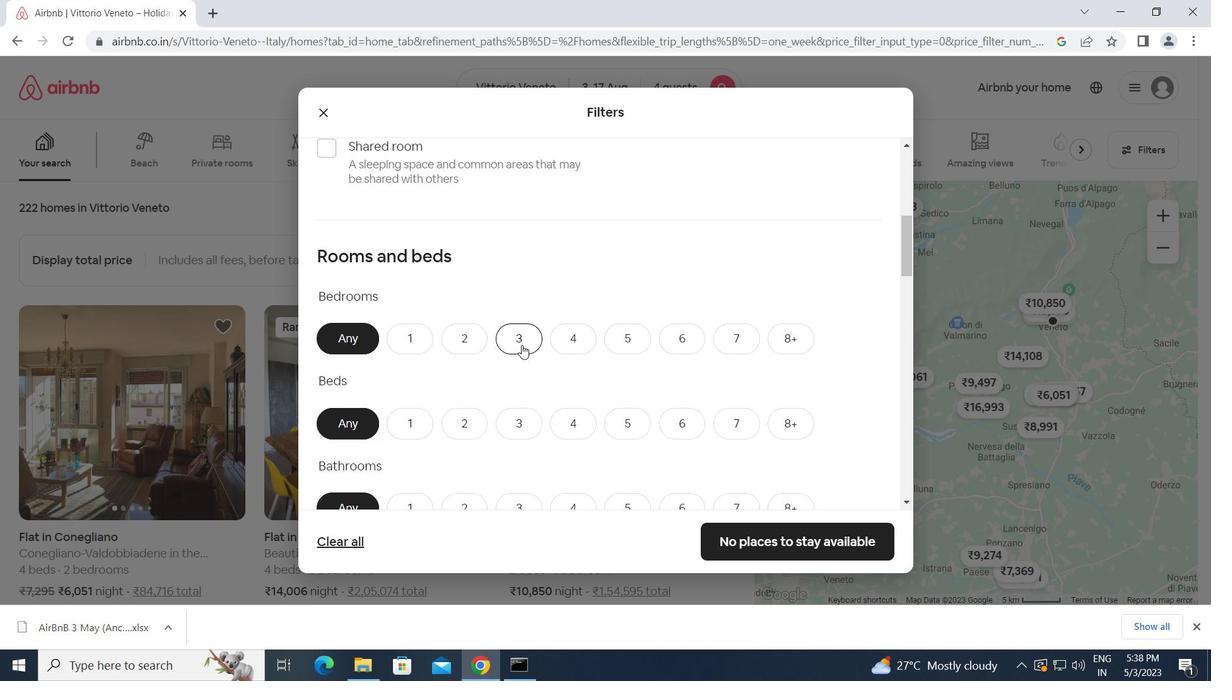 
Action: Mouse moved to (576, 426)
Screenshot: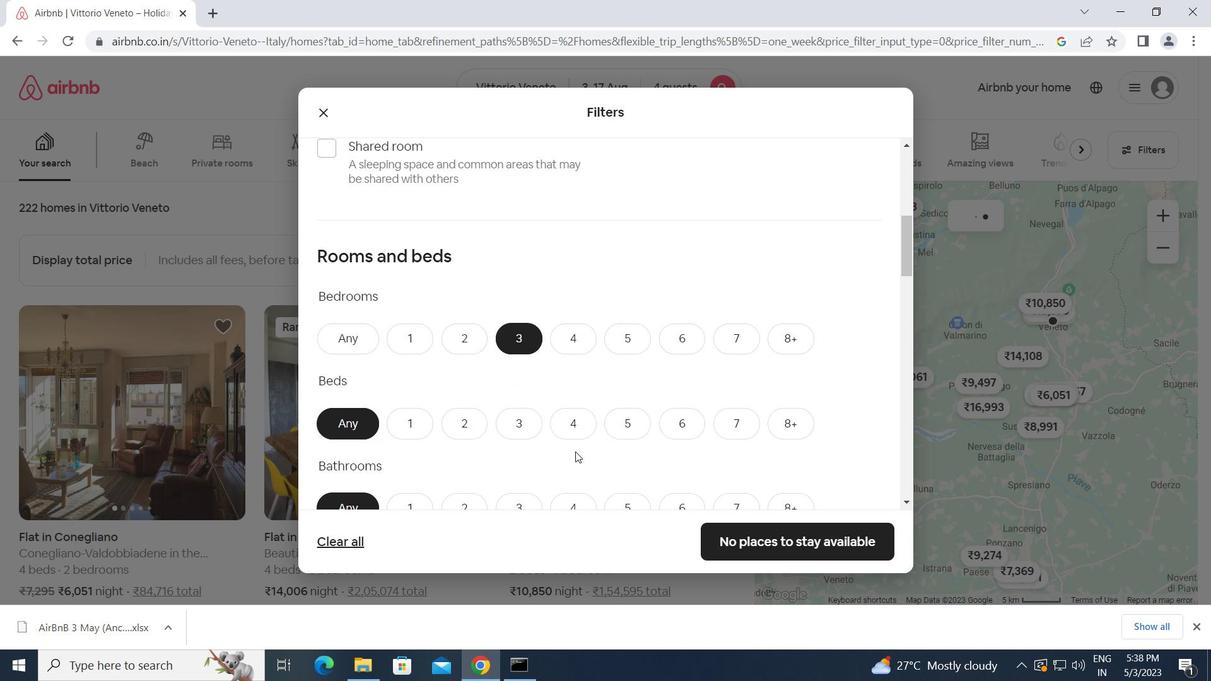
Action: Mouse pressed left at (576, 426)
Screenshot: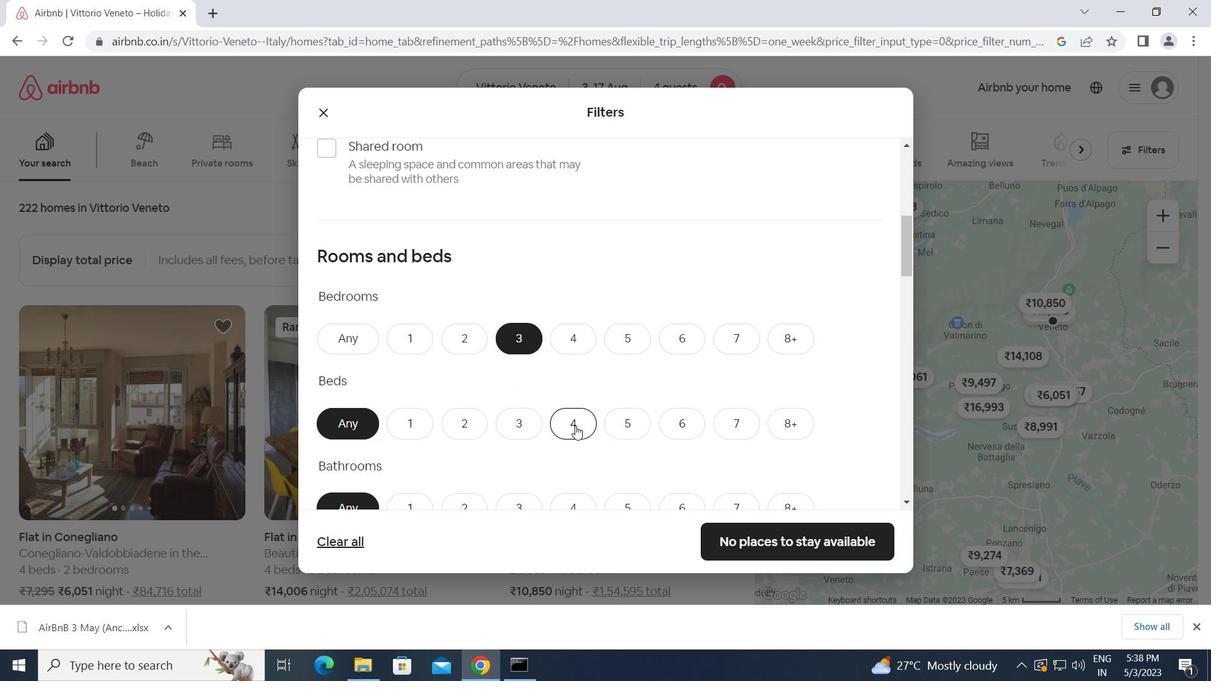 
Action: Mouse moved to (550, 444)
Screenshot: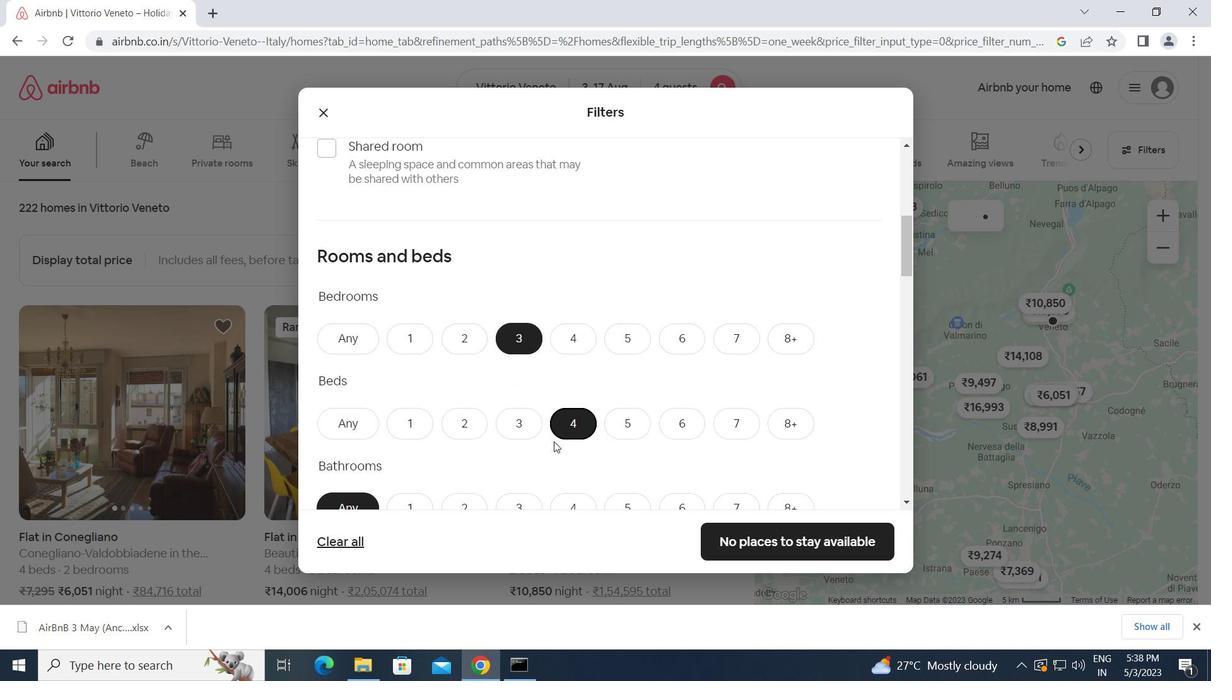 
Action: Mouse scrolled (550, 443) with delta (0, 0)
Screenshot: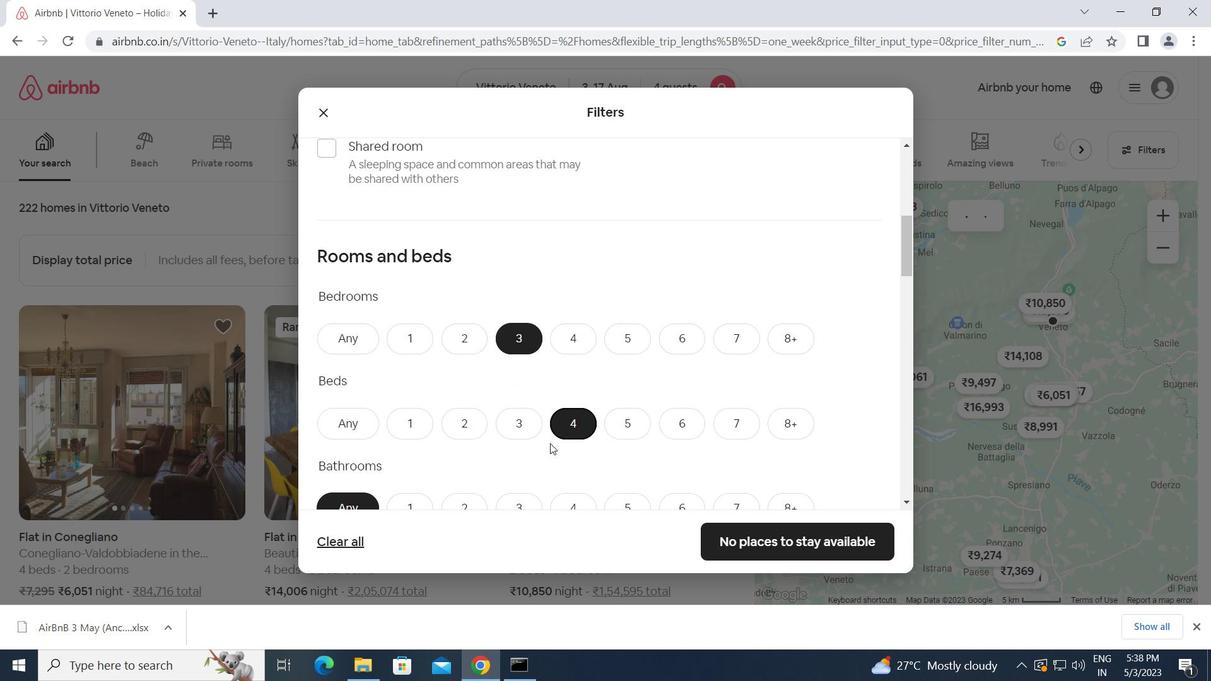 
Action: Mouse moved to (471, 424)
Screenshot: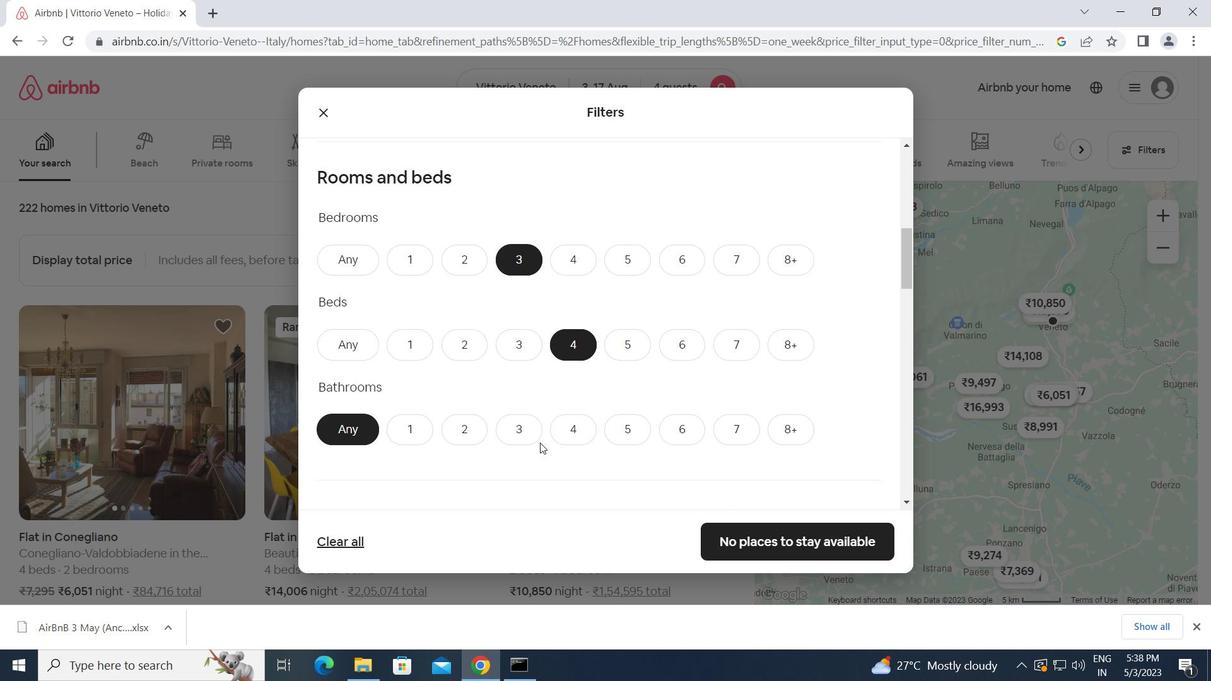 
Action: Mouse pressed left at (471, 424)
Screenshot: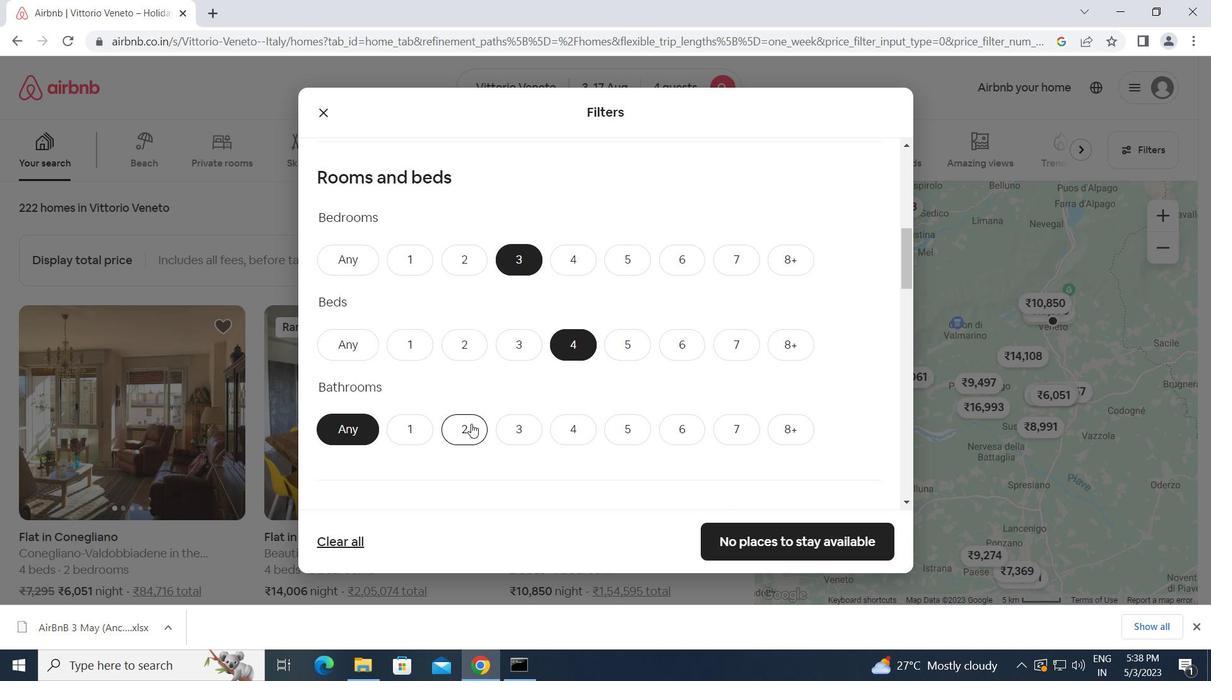 
Action: Mouse moved to (499, 421)
Screenshot: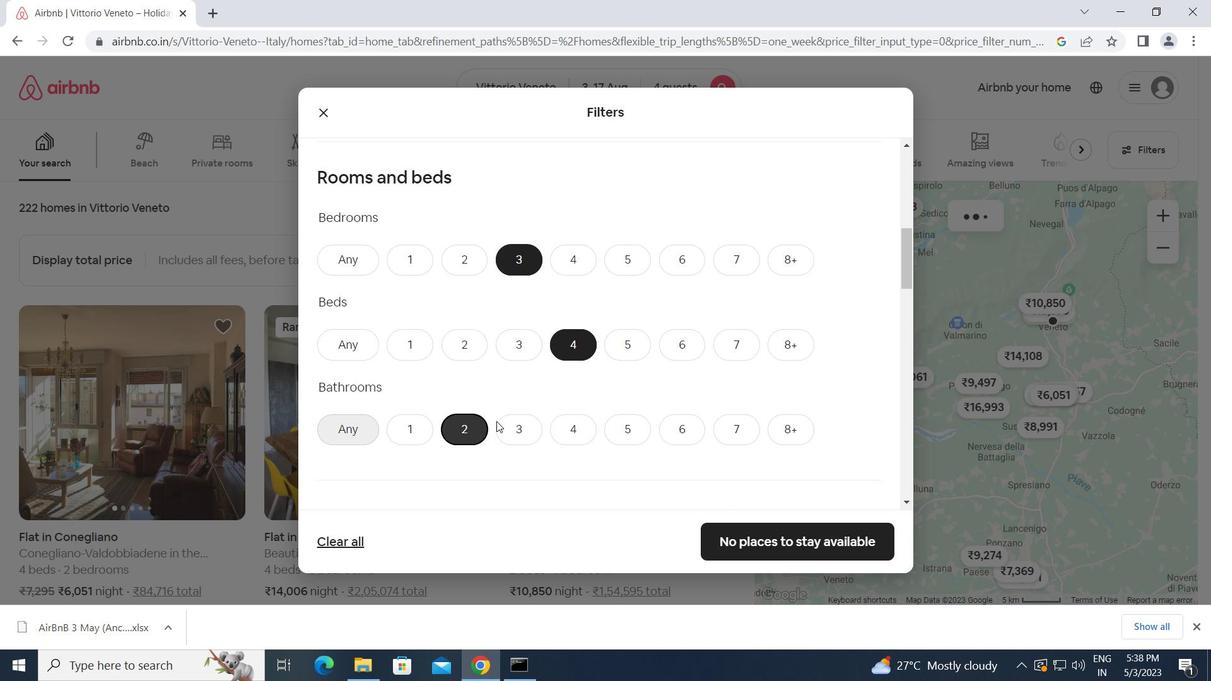 
Action: Mouse scrolled (499, 420) with delta (0, 0)
Screenshot: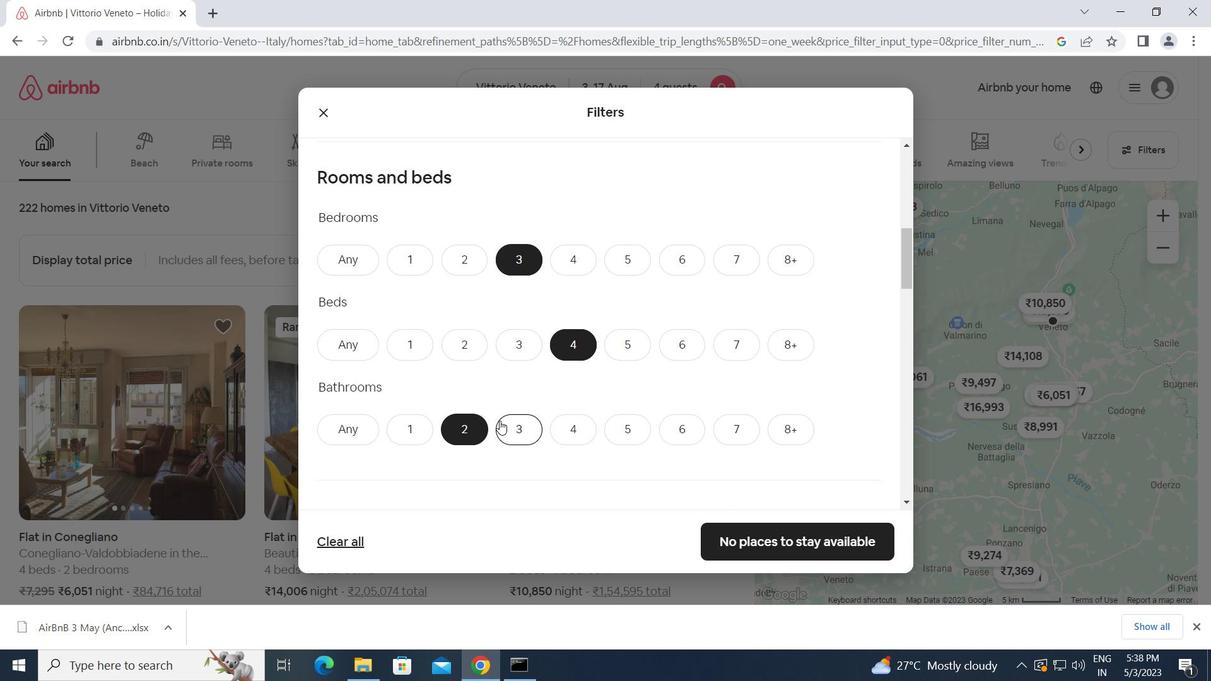 
Action: Mouse scrolled (499, 420) with delta (0, 0)
Screenshot: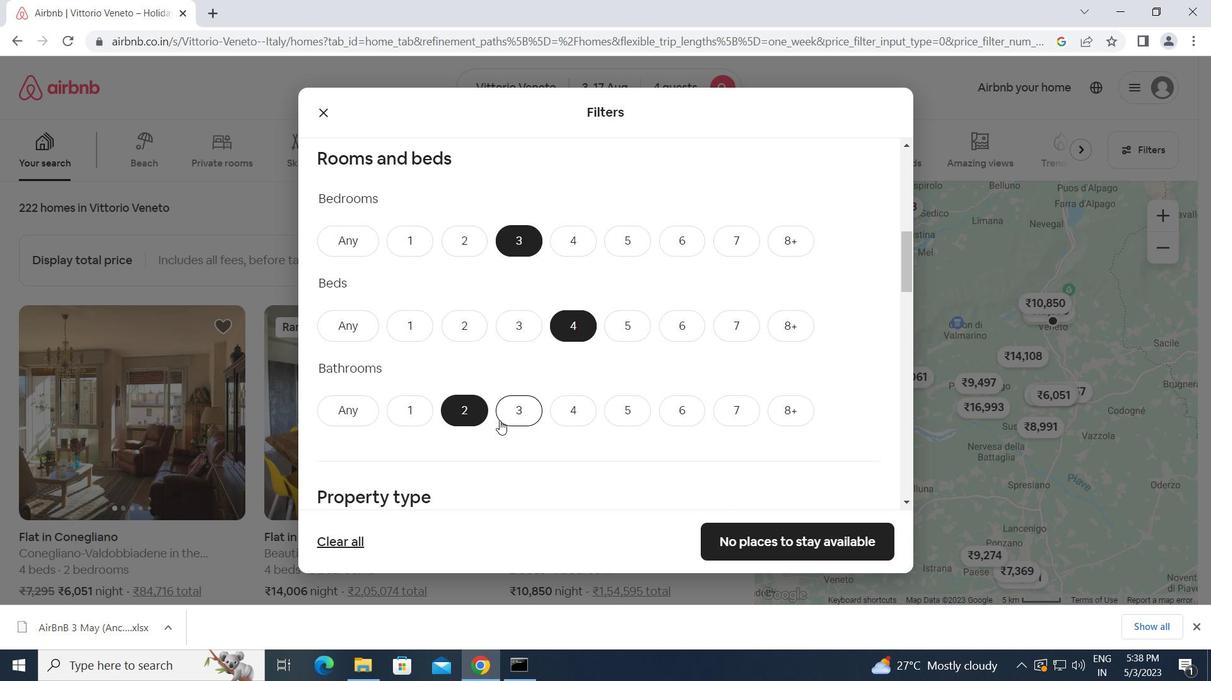 
Action: Mouse scrolled (499, 420) with delta (0, 0)
Screenshot: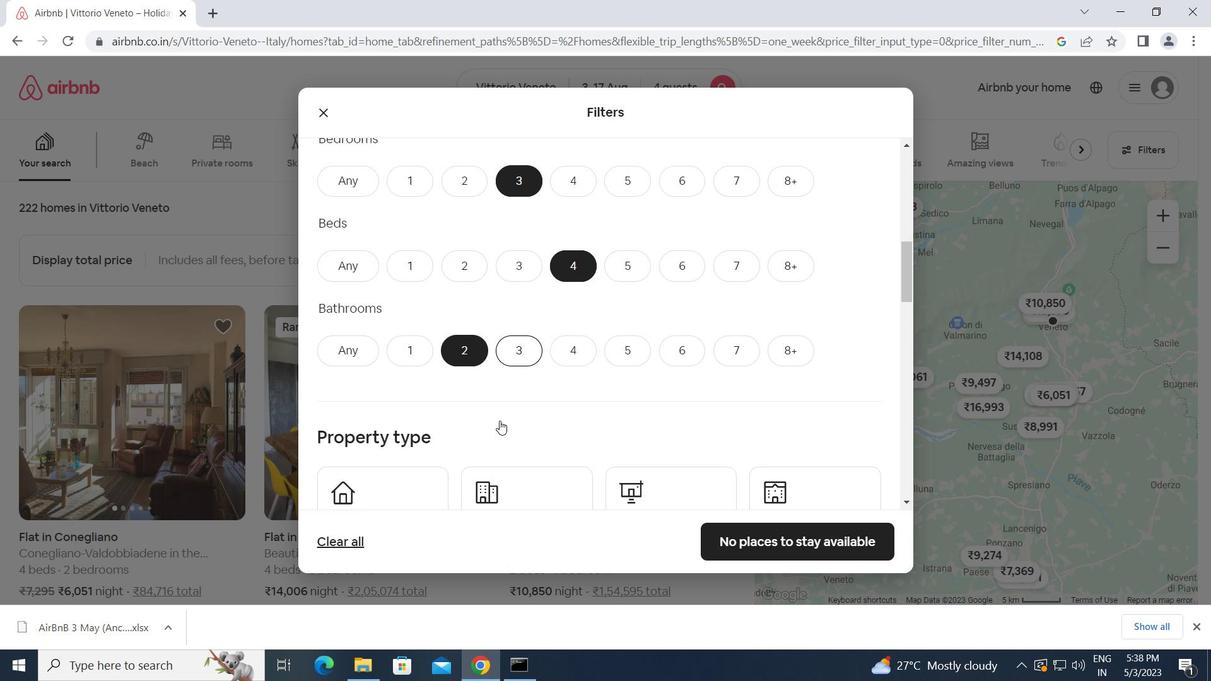 
Action: Mouse moved to (384, 381)
Screenshot: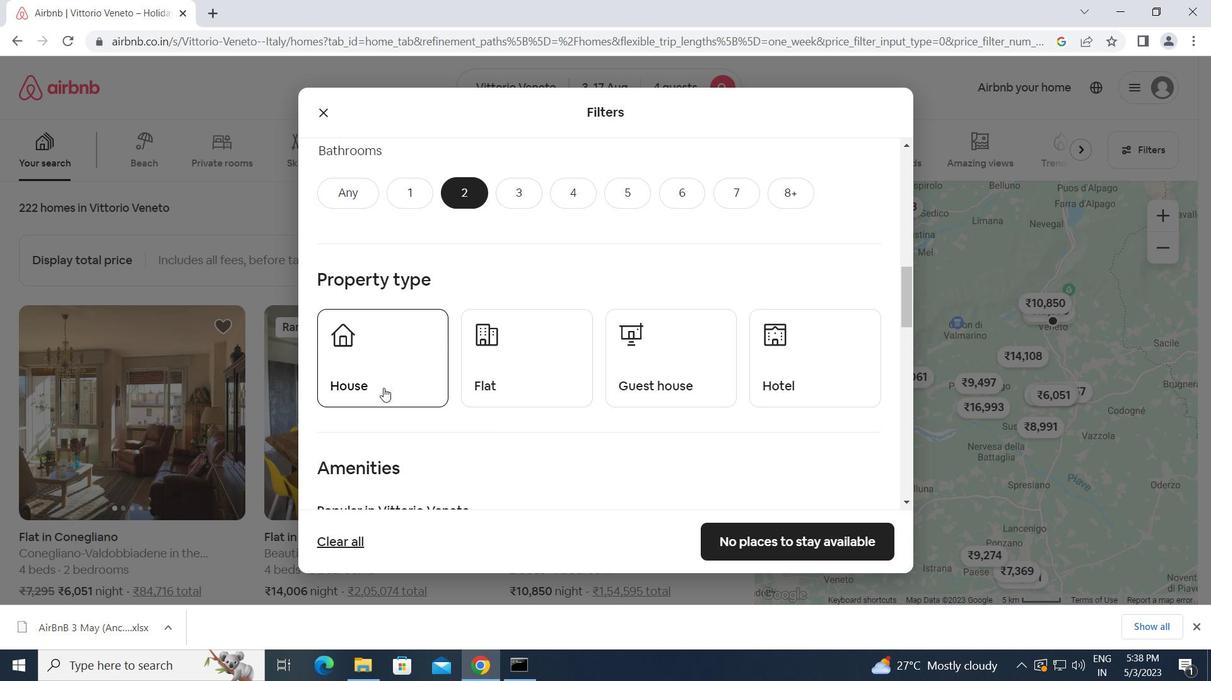 
Action: Mouse pressed left at (384, 381)
Screenshot: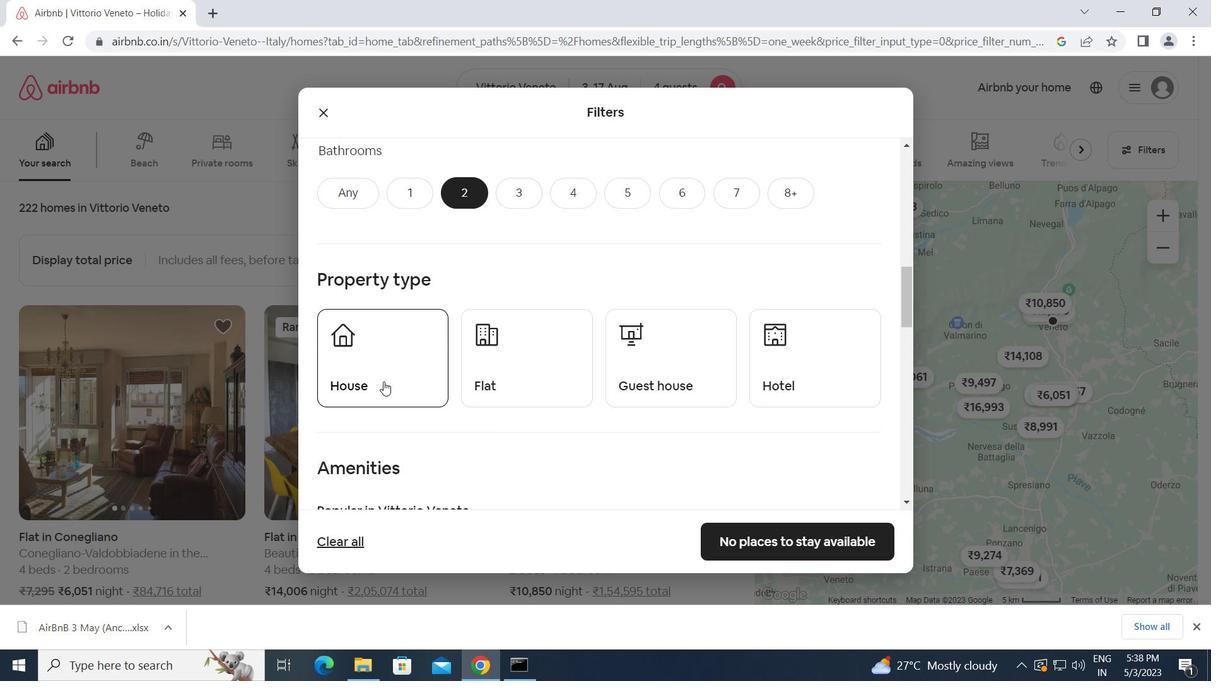
Action: Mouse moved to (497, 381)
Screenshot: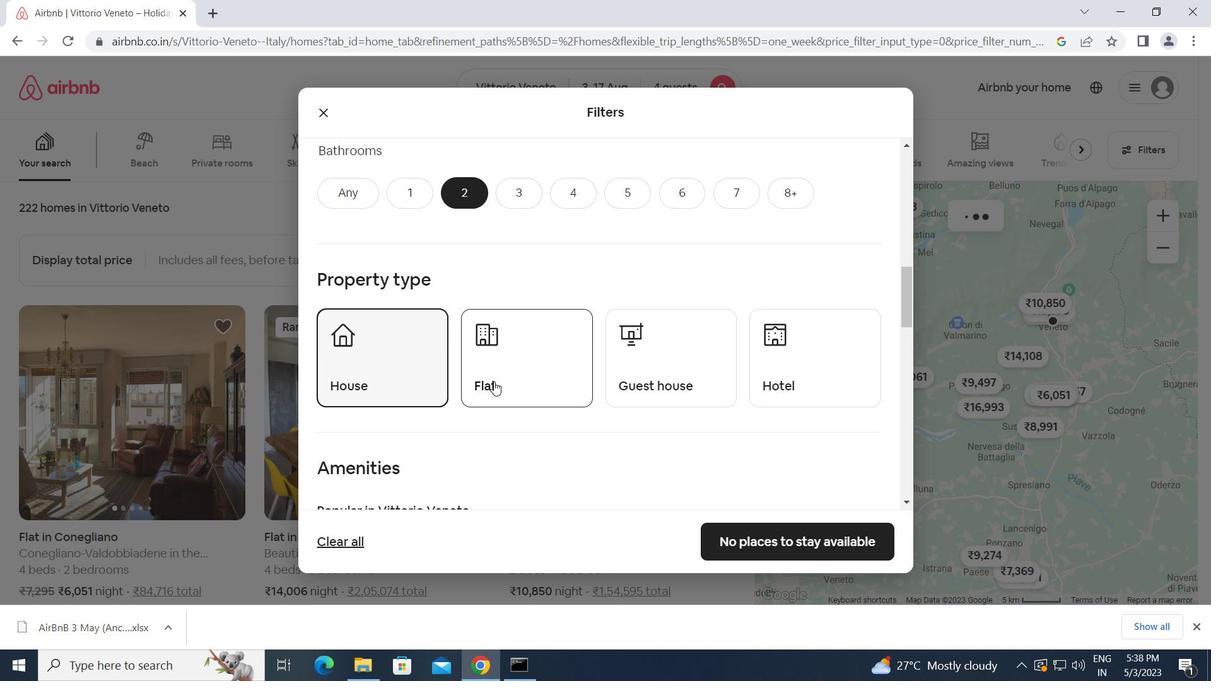 
Action: Mouse pressed left at (497, 381)
Screenshot: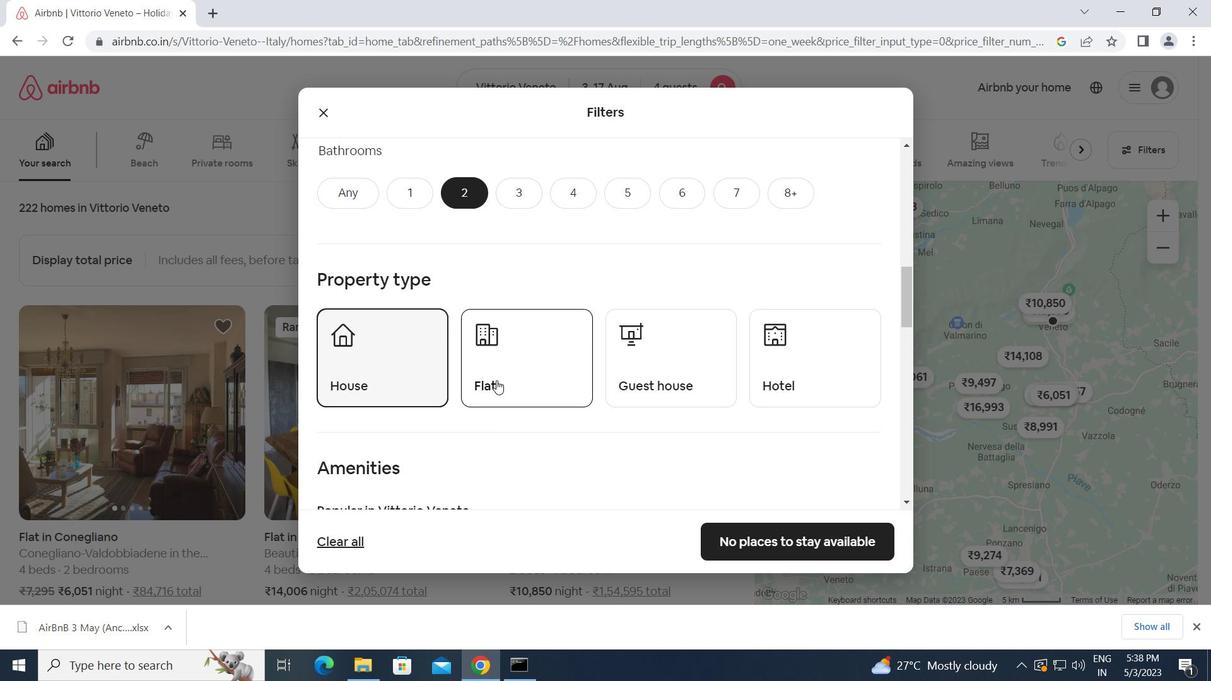 
Action: Mouse moved to (643, 380)
Screenshot: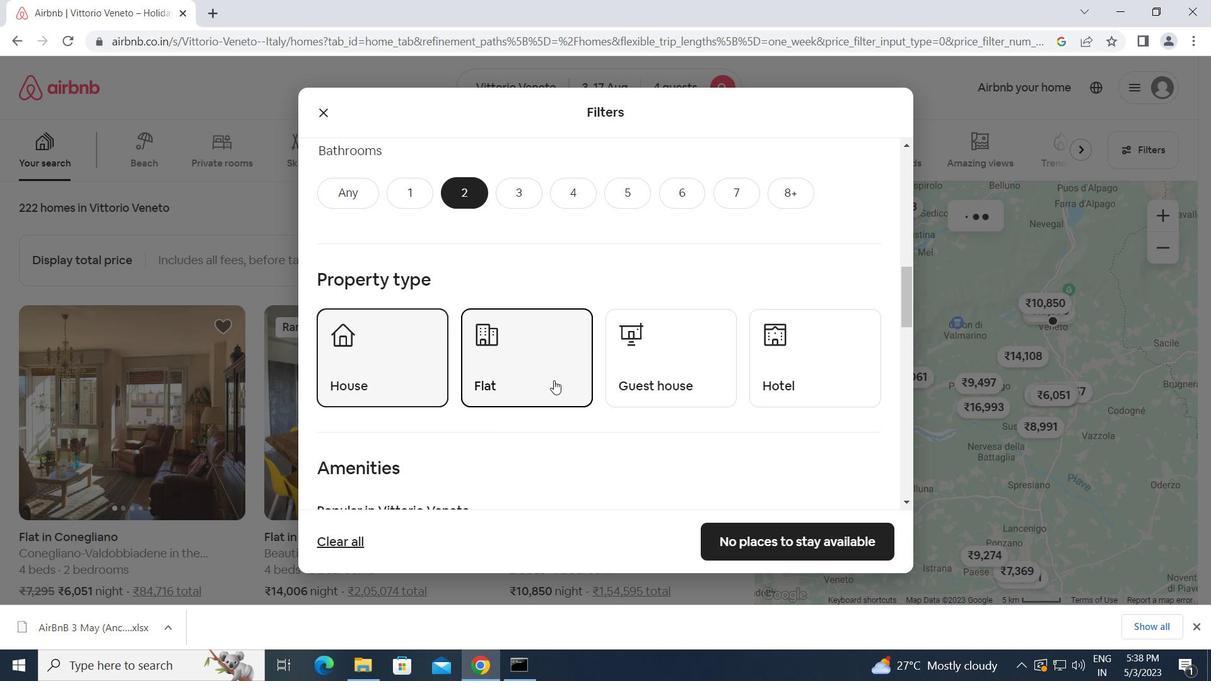 
Action: Mouse pressed left at (643, 380)
Screenshot: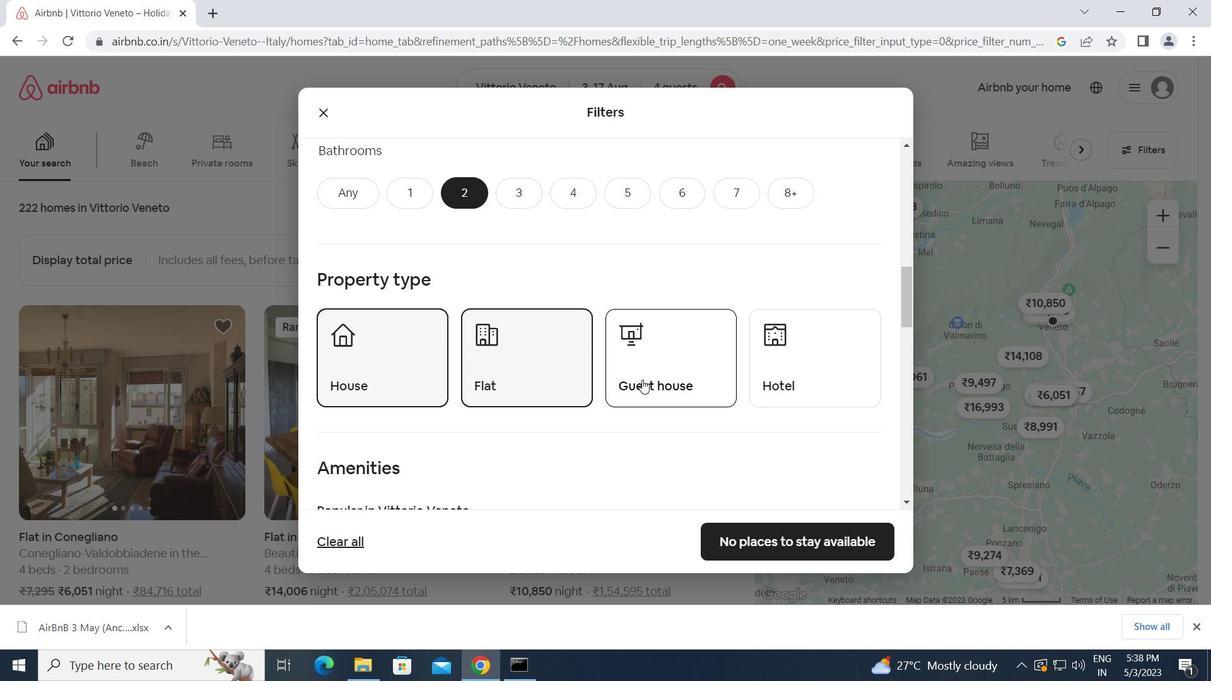 
Action: Mouse scrolled (643, 379) with delta (0, 0)
Screenshot: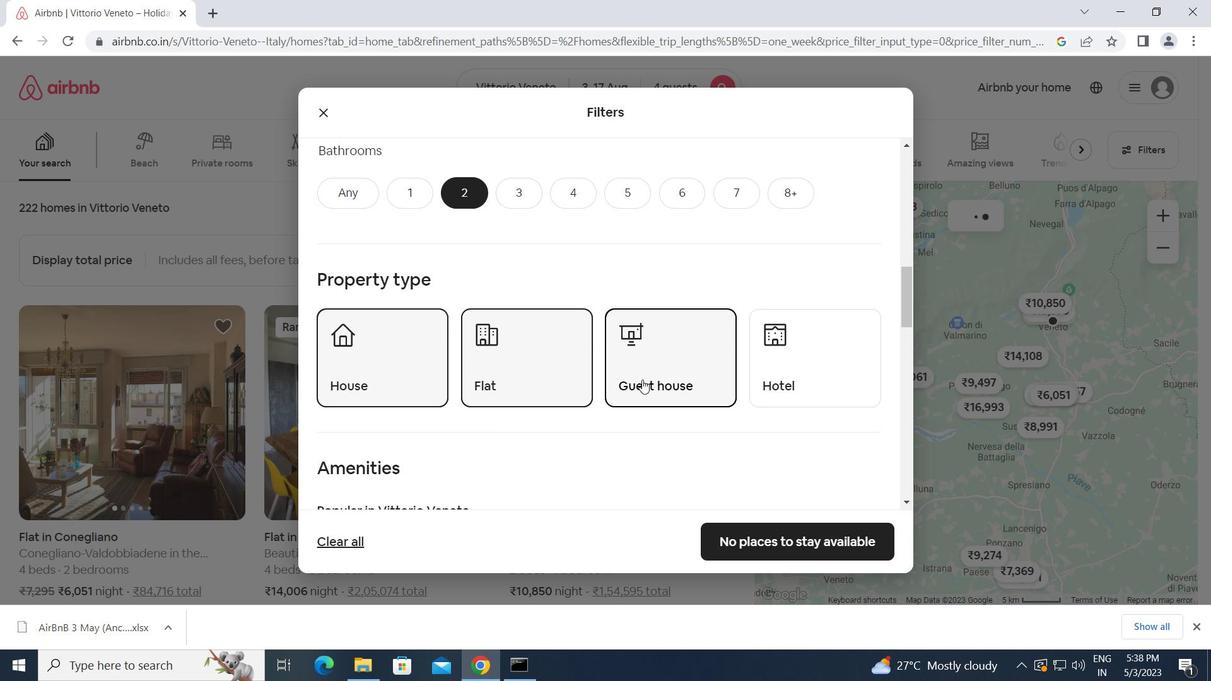 
Action: Mouse scrolled (643, 379) with delta (0, 0)
Screenshot: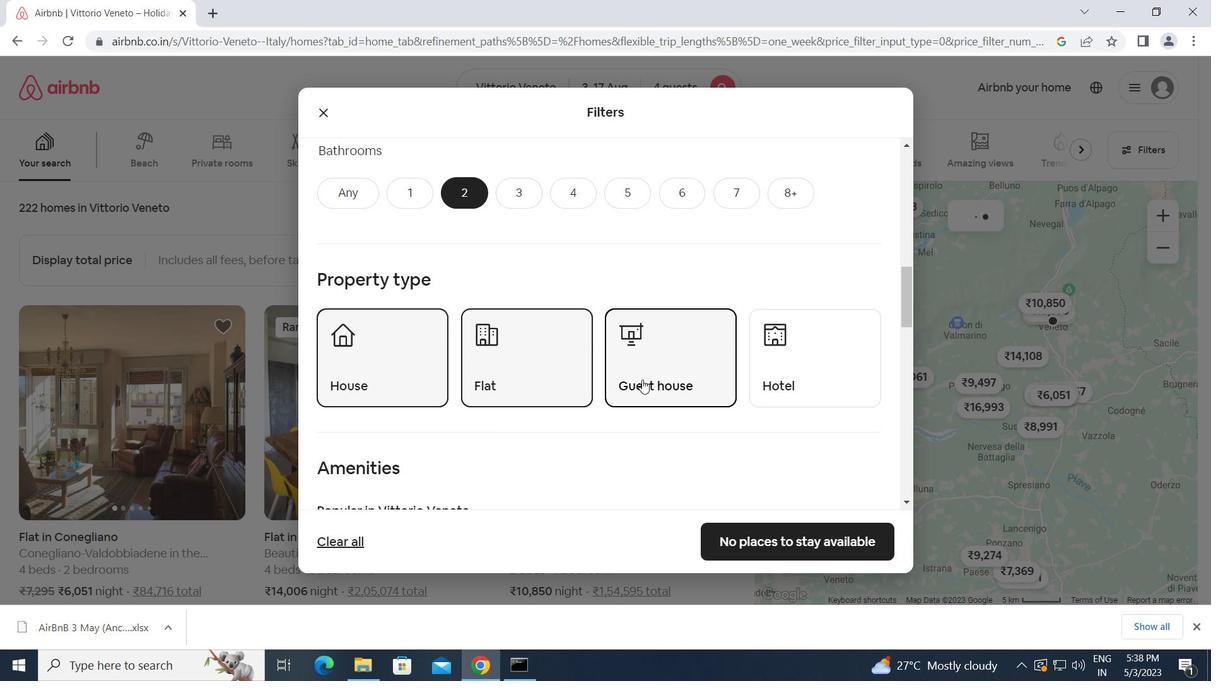 
Action: Mouse scrolled (643, 379) with delta (0, 0)
Screenshot: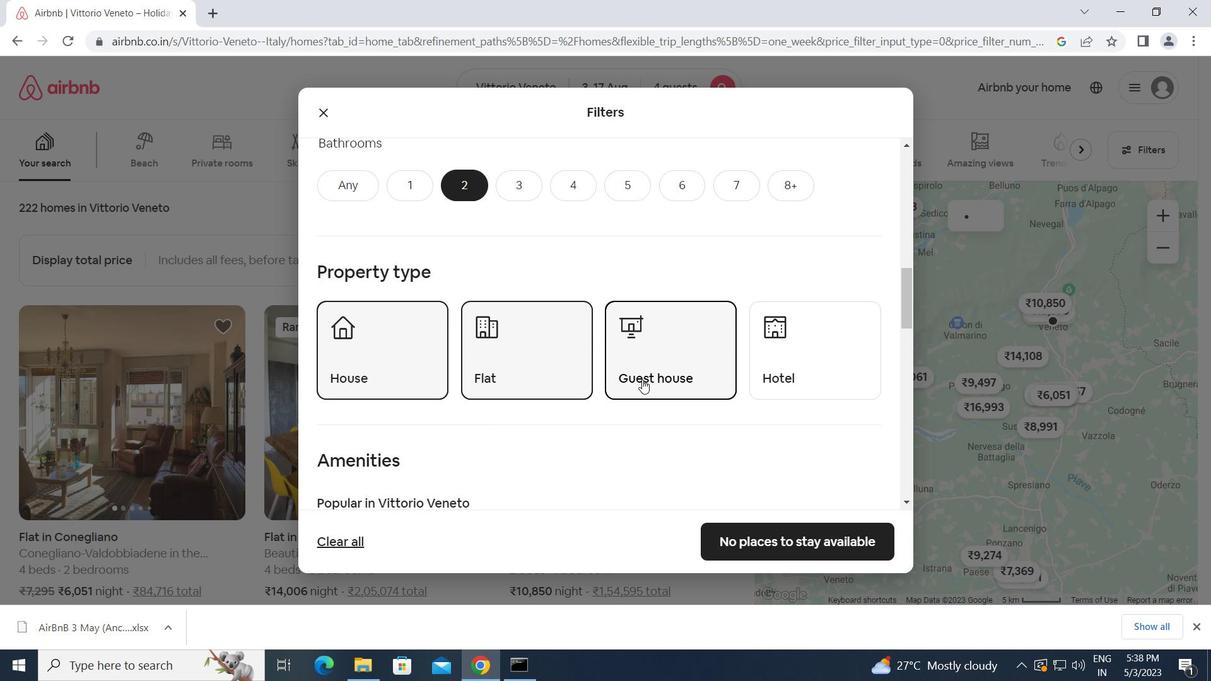 
Action: Mouse scrolled (643, 379) with delta (0, 0)
Screenshot: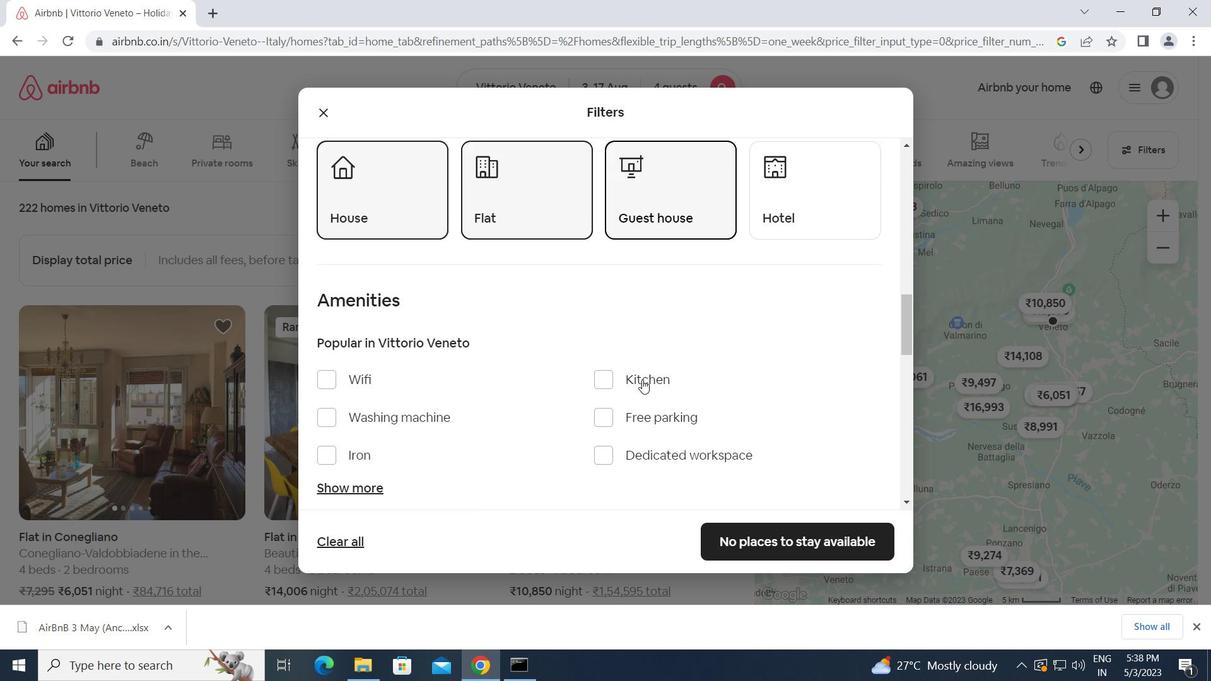 
Action: Mouse scrolled (643, 379) with delta (0, 0)
Screenshot: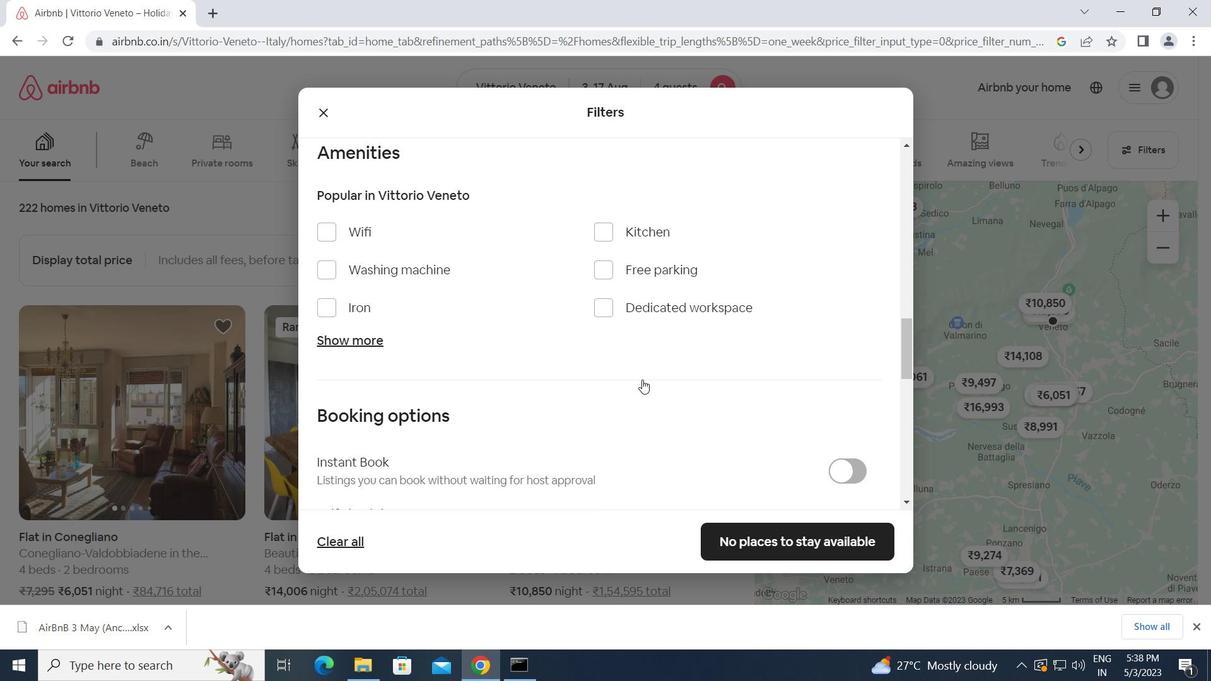 
Action: Mouse scrolled (643, 379) with delta (0, 0)
Screenshot: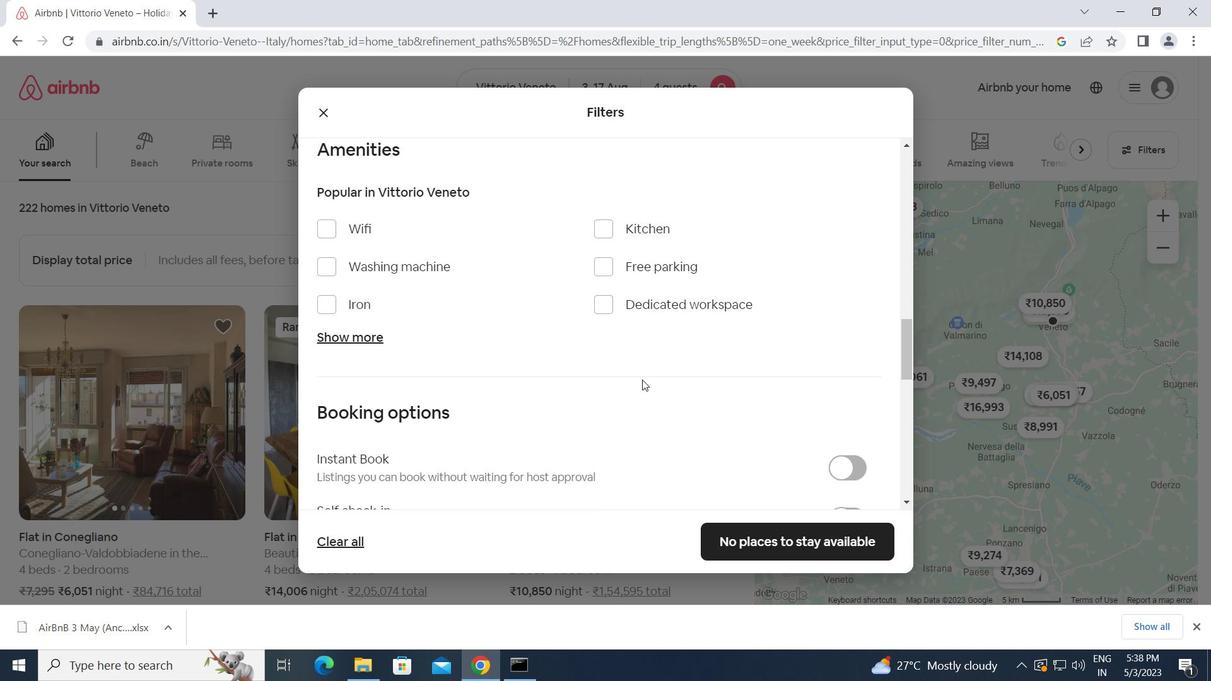 
Action: Mouse moved to (836, 363)
Screenshot: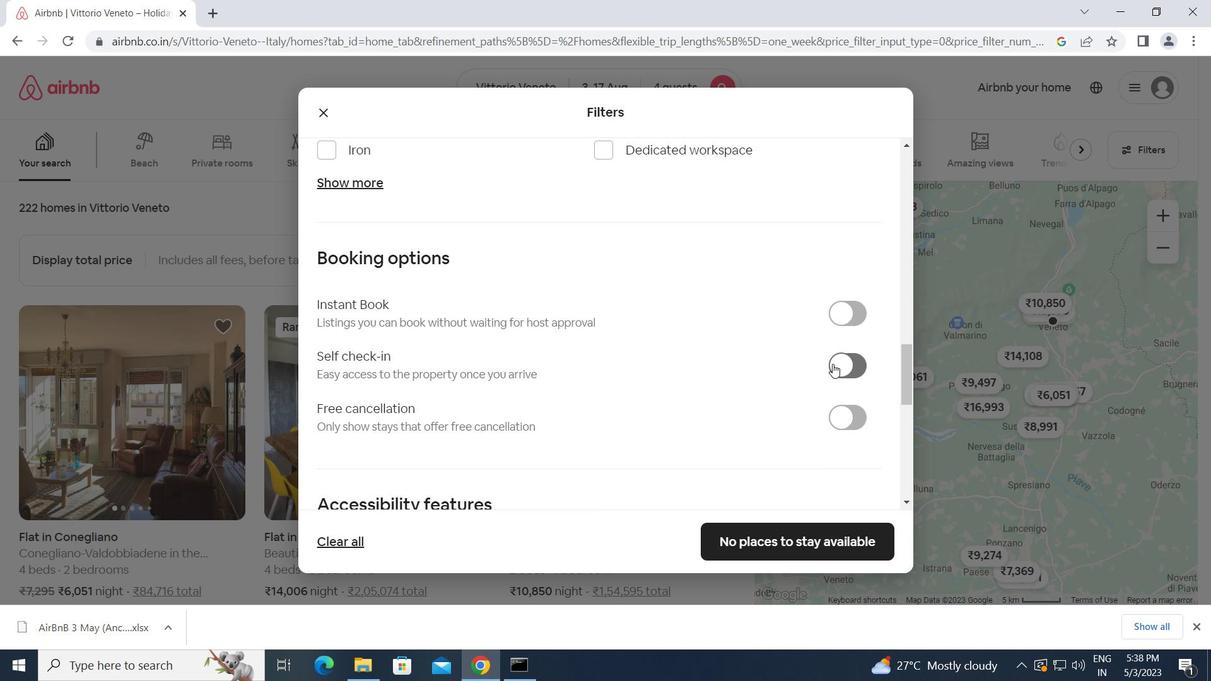 
Action: Mouse pressed left at (836, 363)
Screenshot: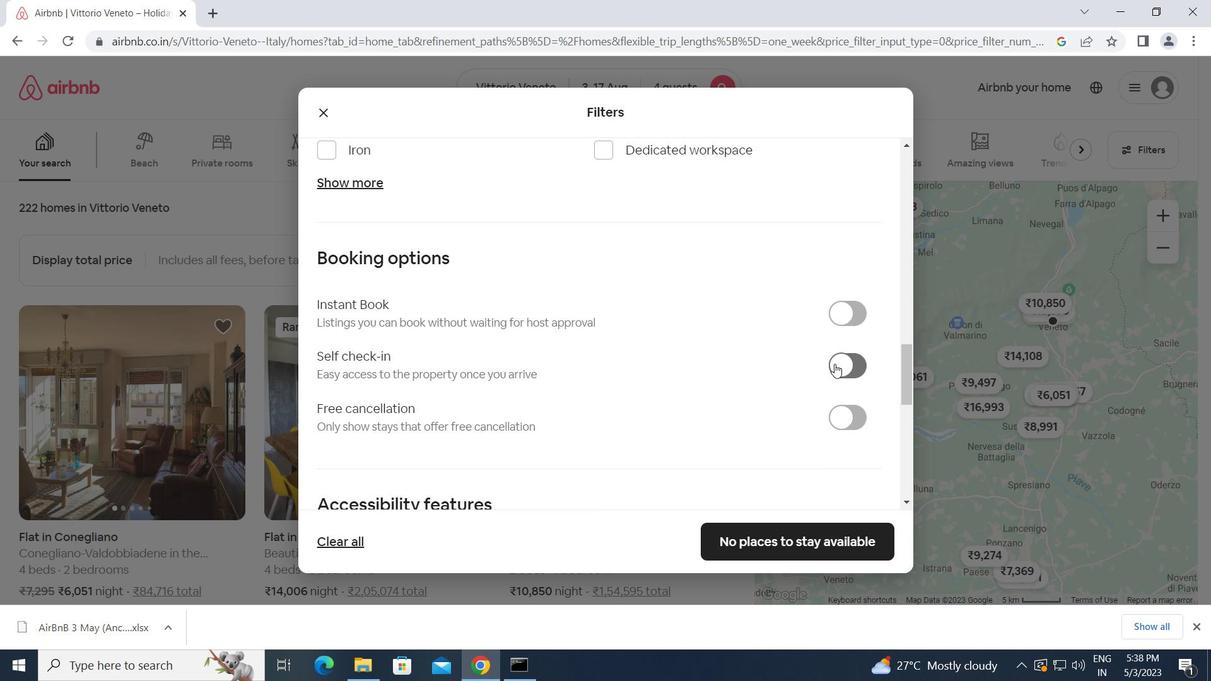 
Action: Mouse moved to (701, 409)
Screenshot: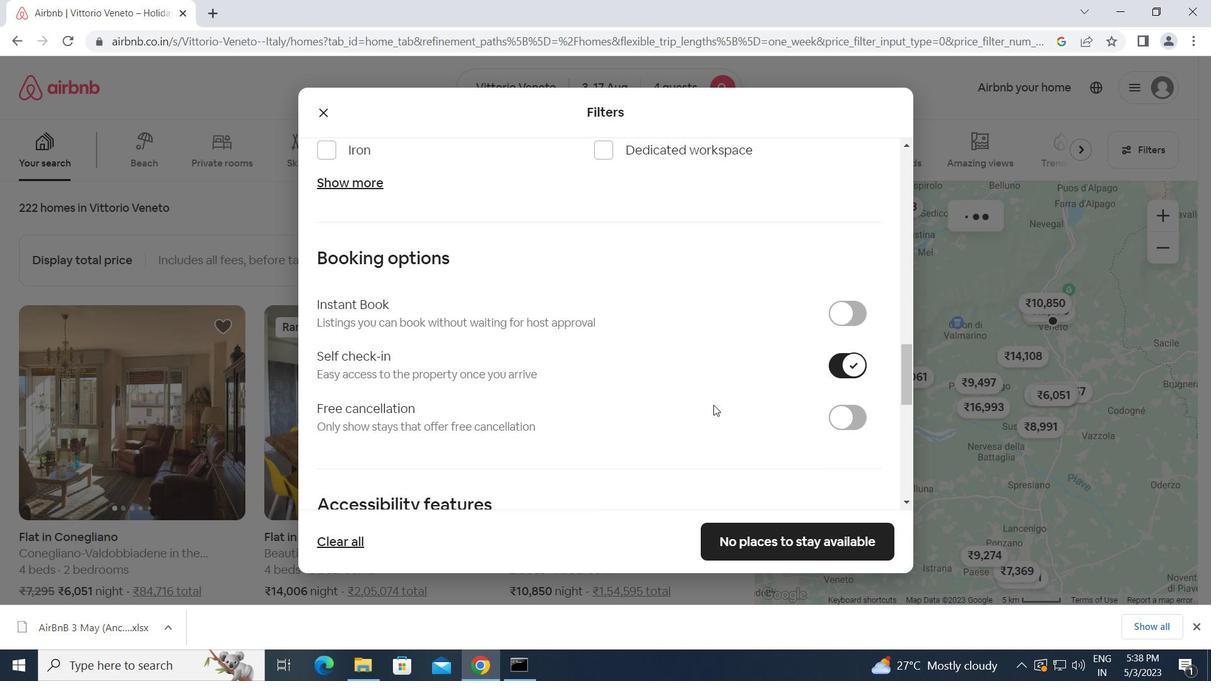 
Action: Mouse scrolled (701, 408) with delta (0, 0)
Screenshot: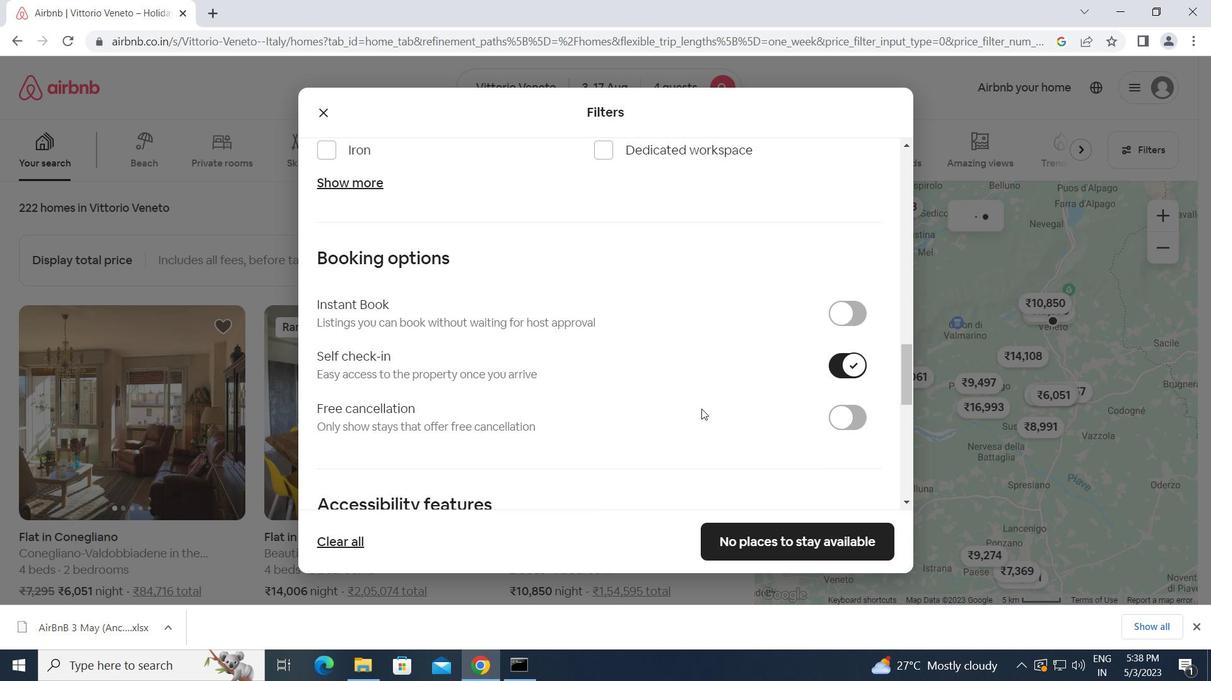 
Action: Mouse scrolled (701, 408) with delta (0, 0)
Screenshot: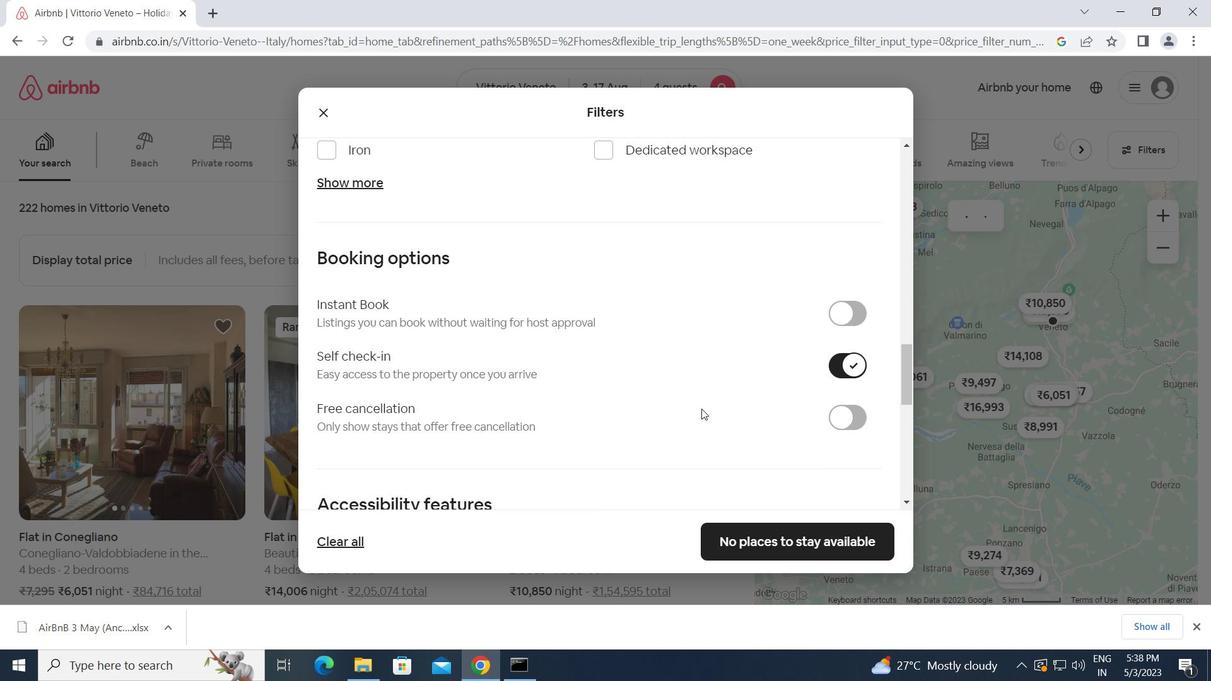 
Action: Mouse scrolled (701, 408) with delta (0, 0)
Screenshot: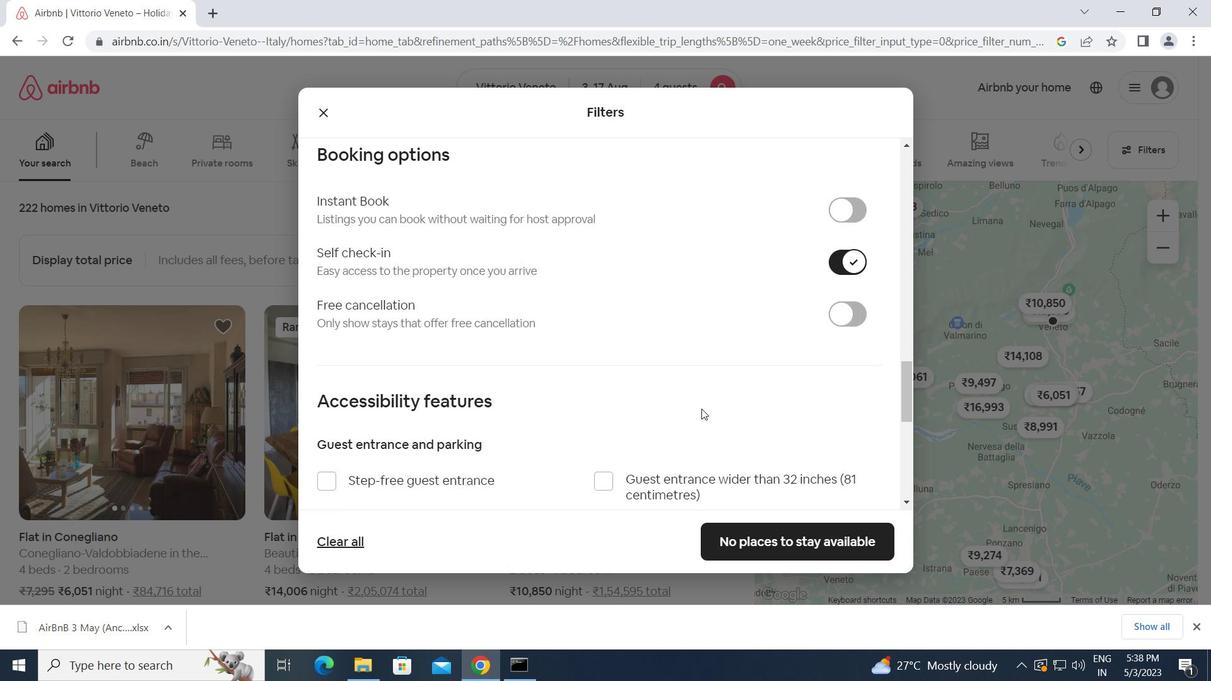 
Action: Mouse scrolled (701, 408) with delta (0, 0)
Screenshot: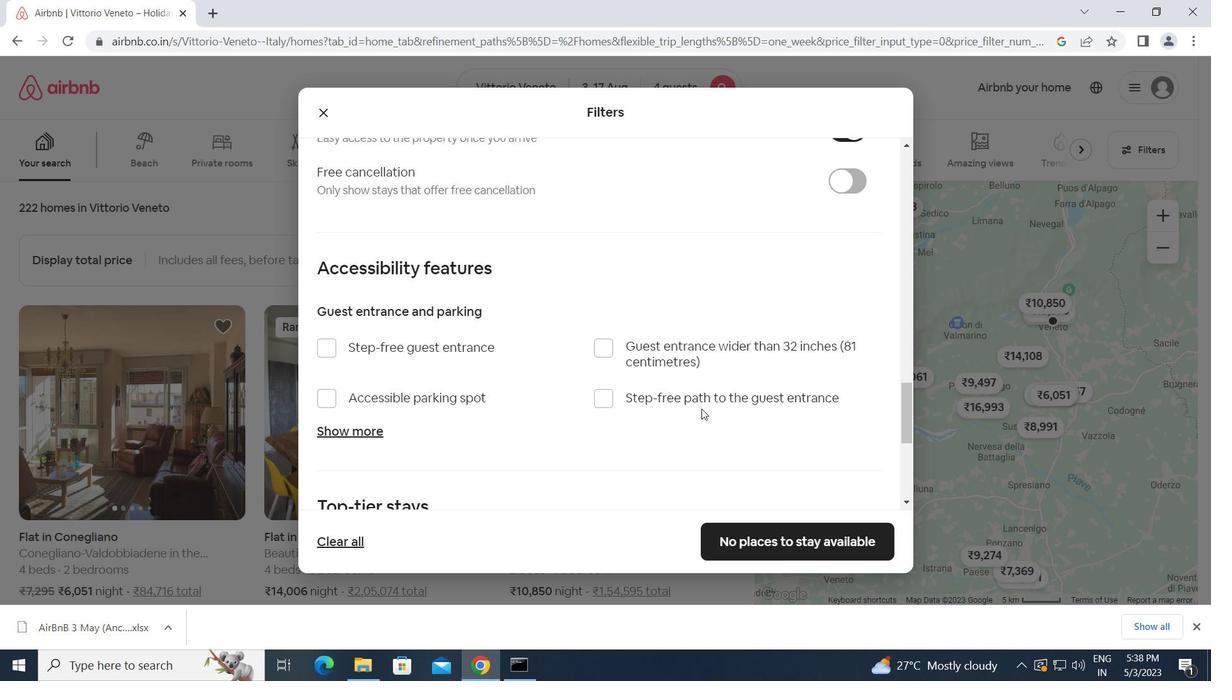
Action: Mouse scrolled (701, 408) with delta (0, 0)
Screenshot: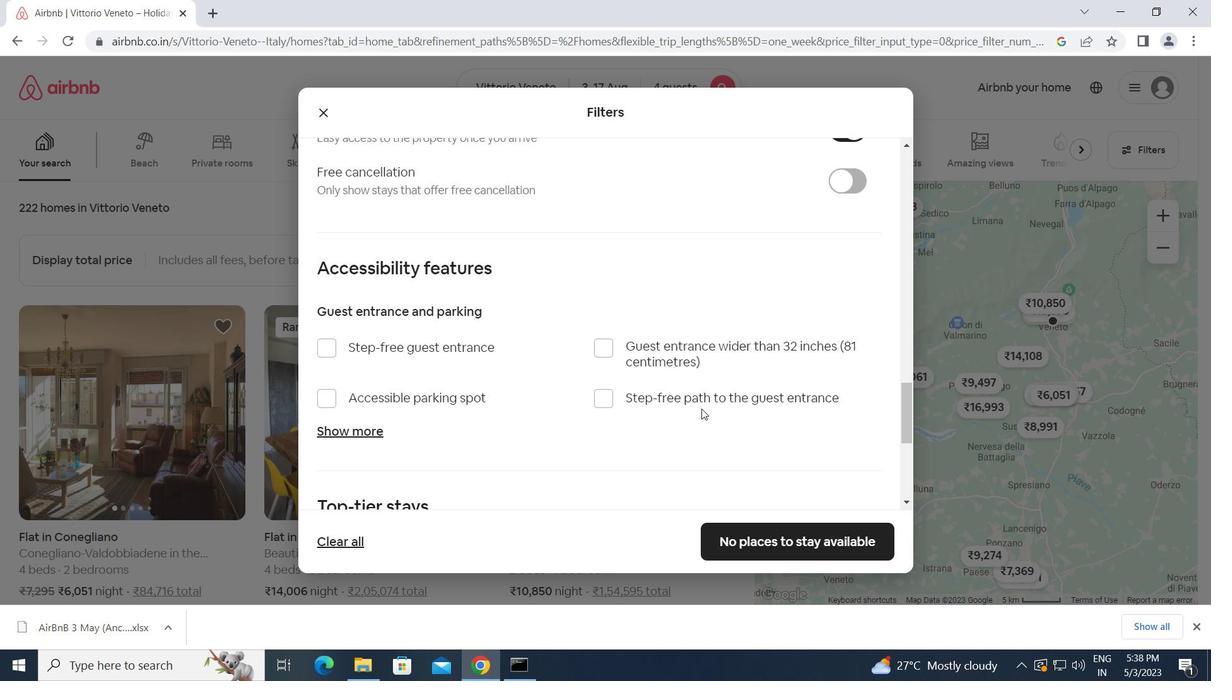 
Action: Mouse scrolled (701, 408) with delta (0, 0)
Screenshot: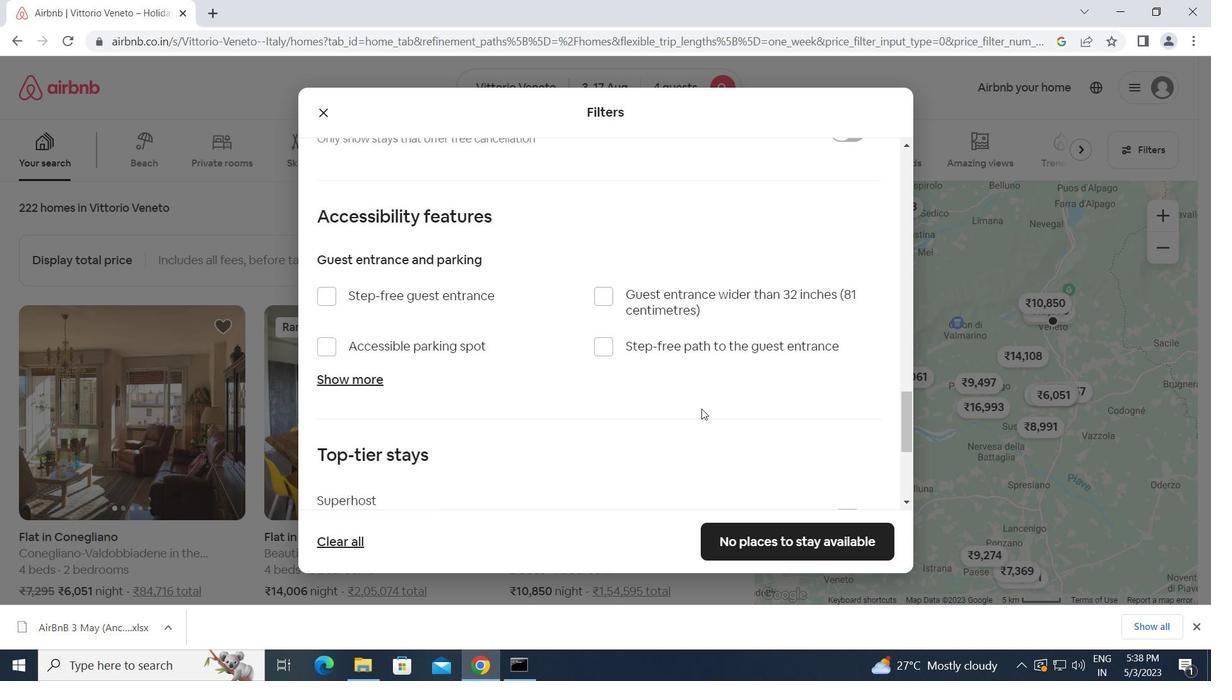 
Action: Mouse scrolled (701, 408) with delta (0, 0)
Screenshot: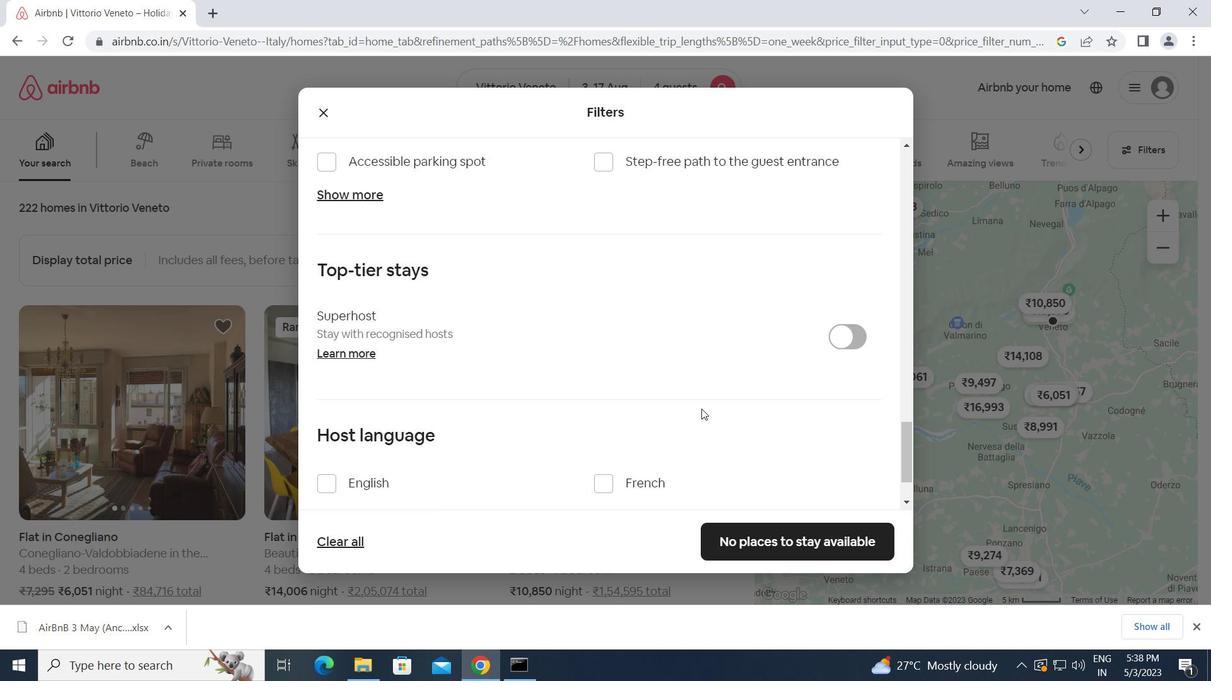 
Action: Mouse moved to (316, 402)
Screenshot: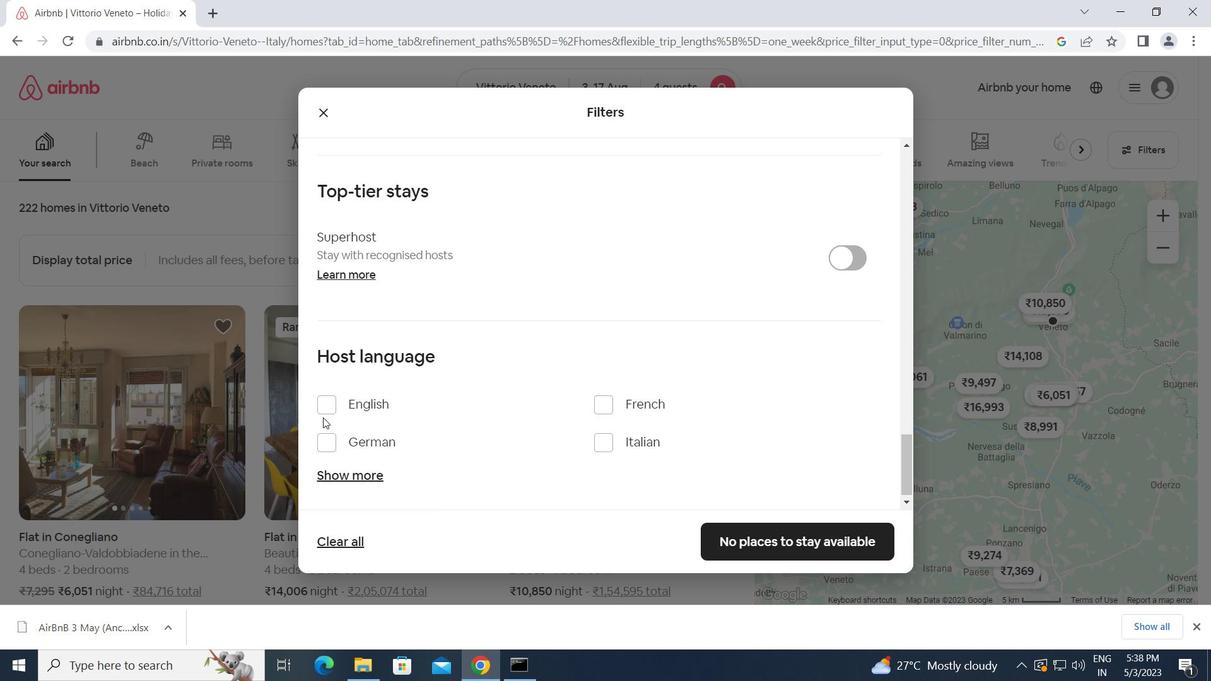 
Action: Mouse pressed left at (316, 402)
Screenshot: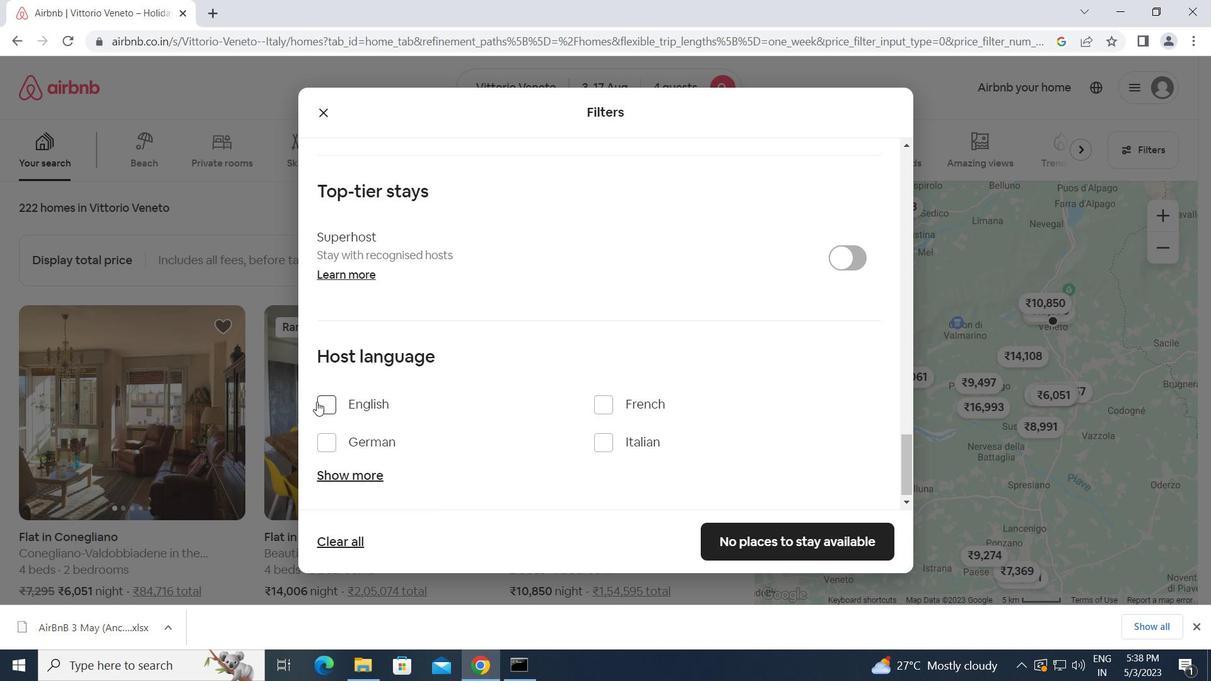 
Action: Mouse moved to (756, 540)
Screenshot: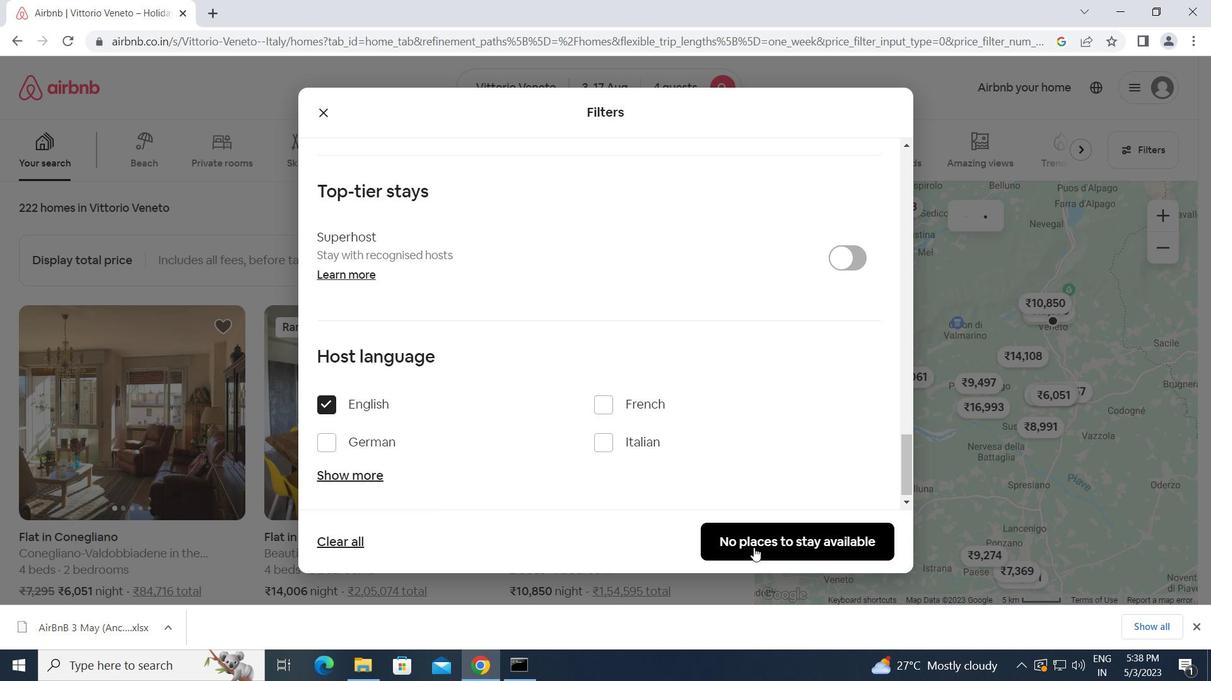 
Action: Mouse pressed left at (756, 540)
Screenshot: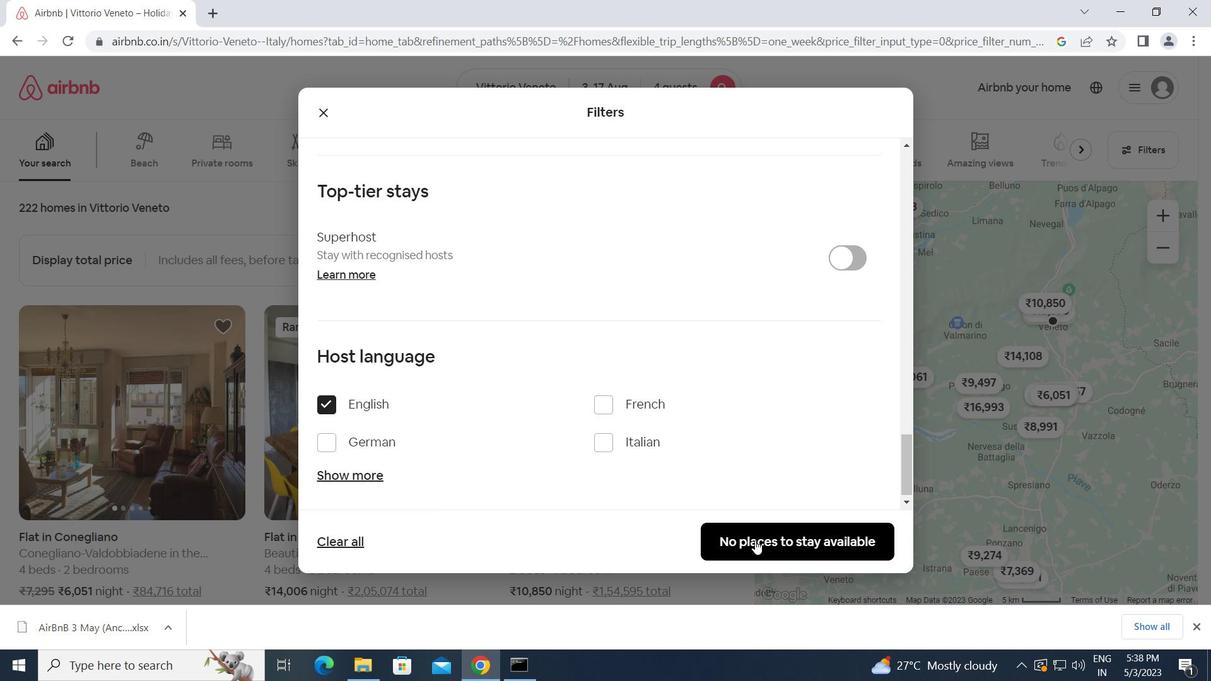 
